 Task: Create a due date automation trigger when advanced on, on the tuesday after a card is due add dates starting this month at 11:00 AM.
Action: Mouse moved to (1276, 102)
Screenshot: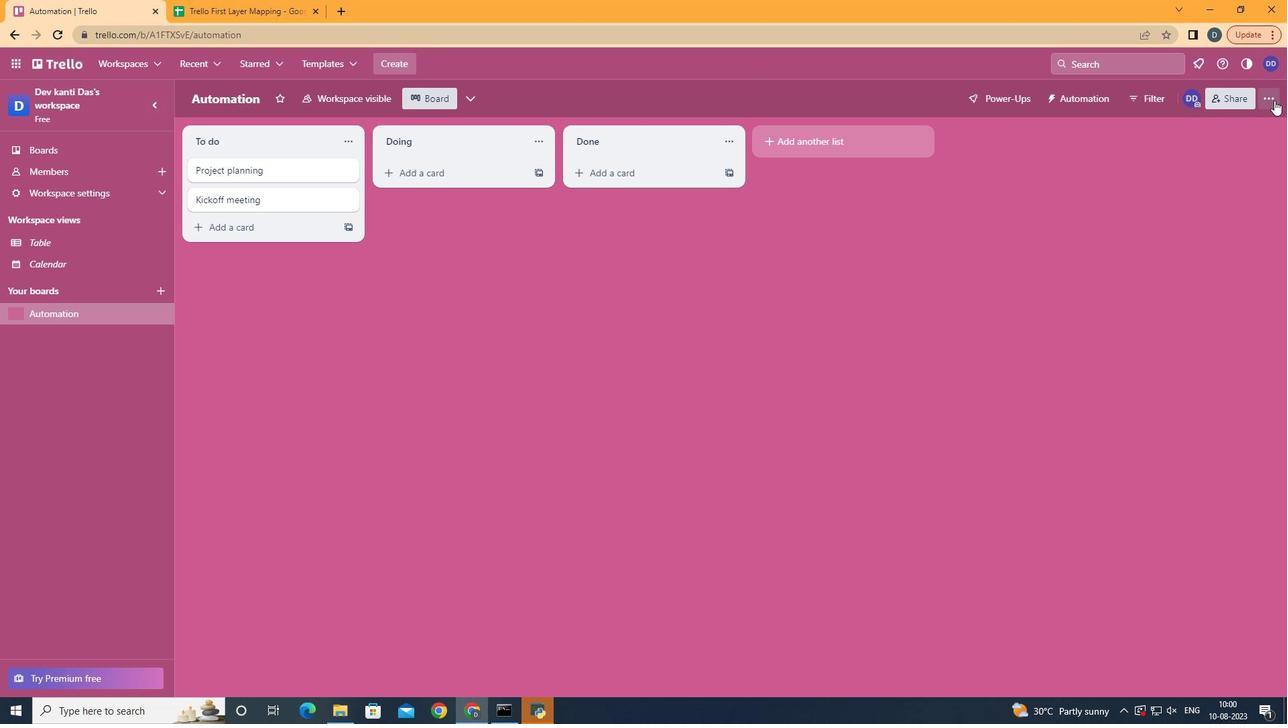 
Action: Mouse pressed left at (1276, 102)
Screenshot: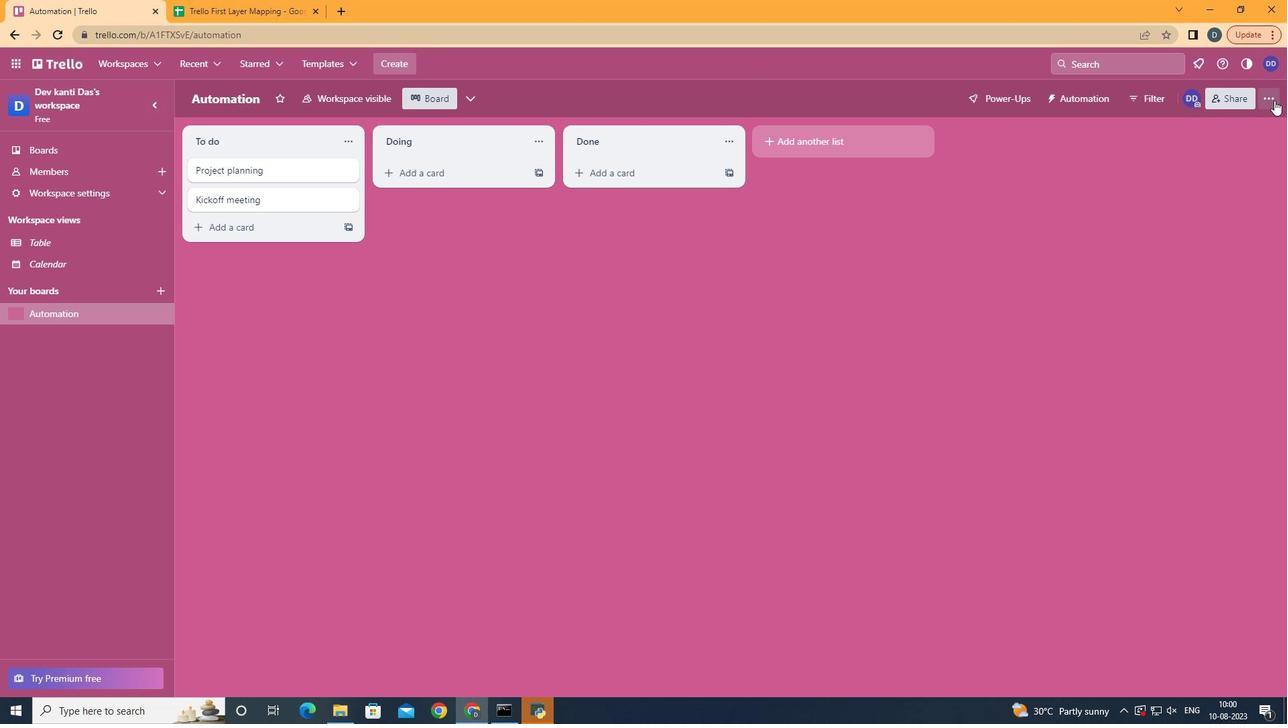 
Action: Mouse moved to (1209, 286)
Screenshot: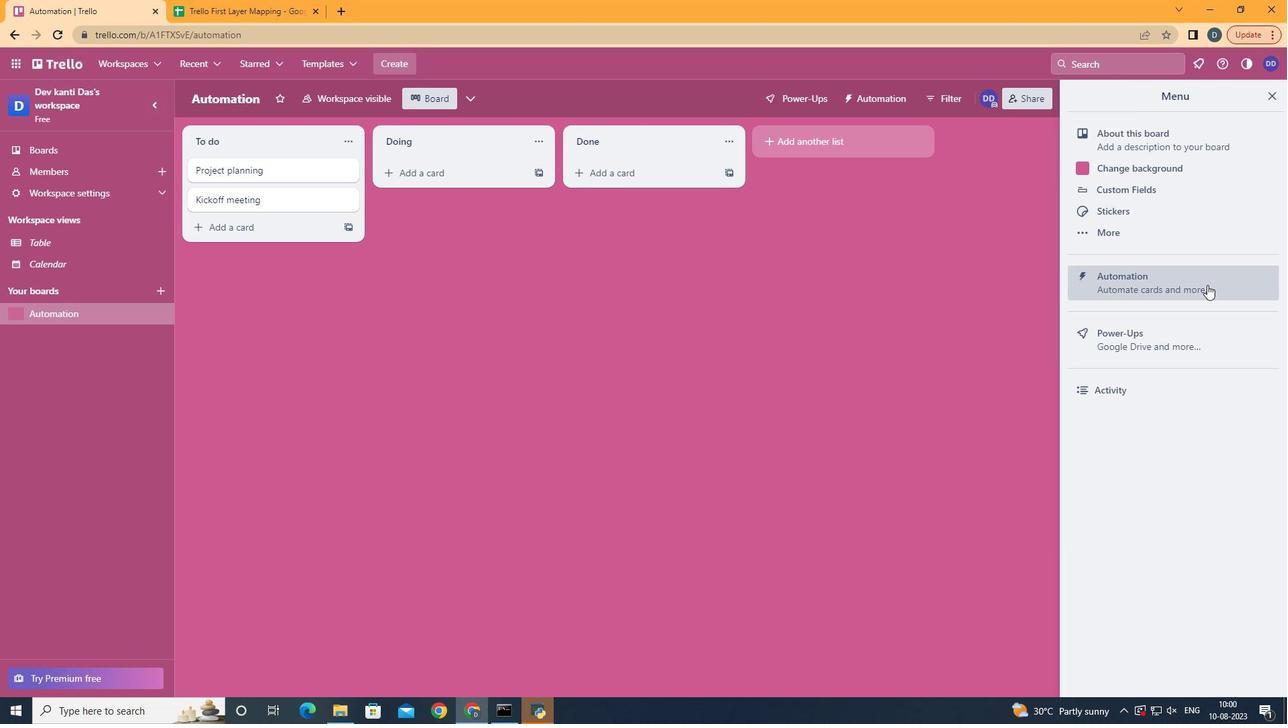 
Action: Mouse pressed left at (1209, 286)
Screenshot: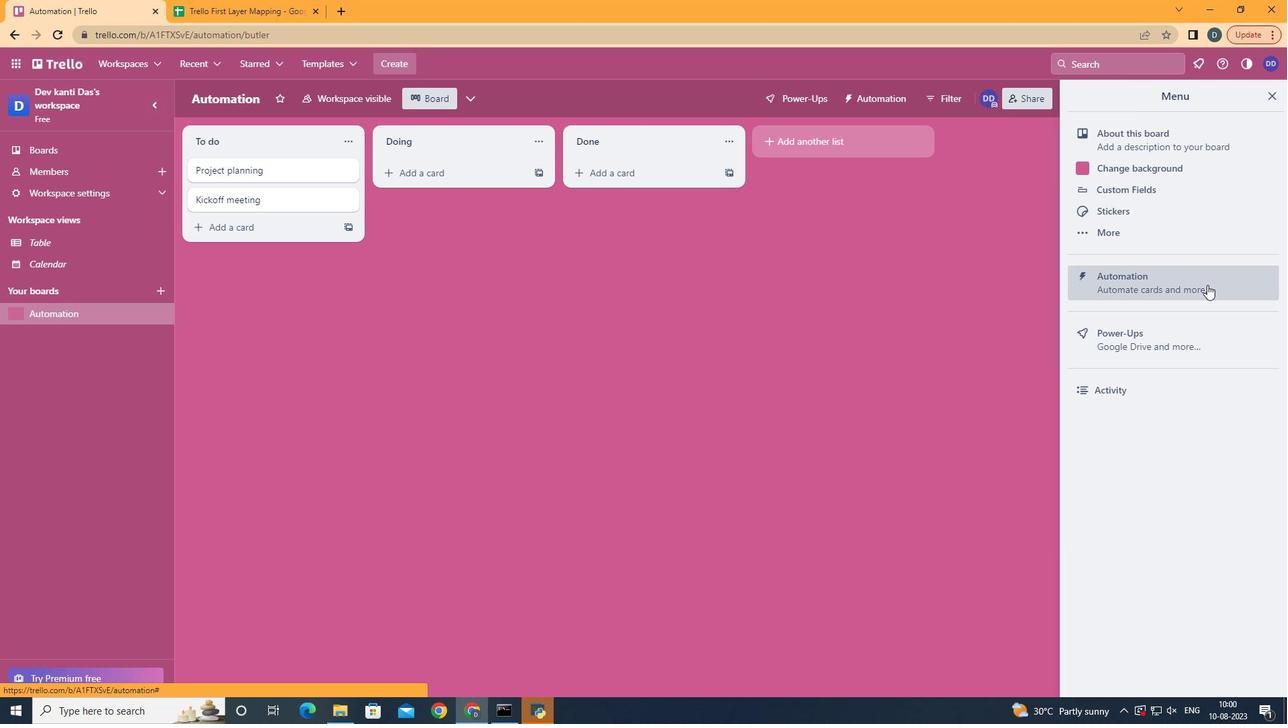 
Action: Mouse moved to (224, 277)
Screenshot: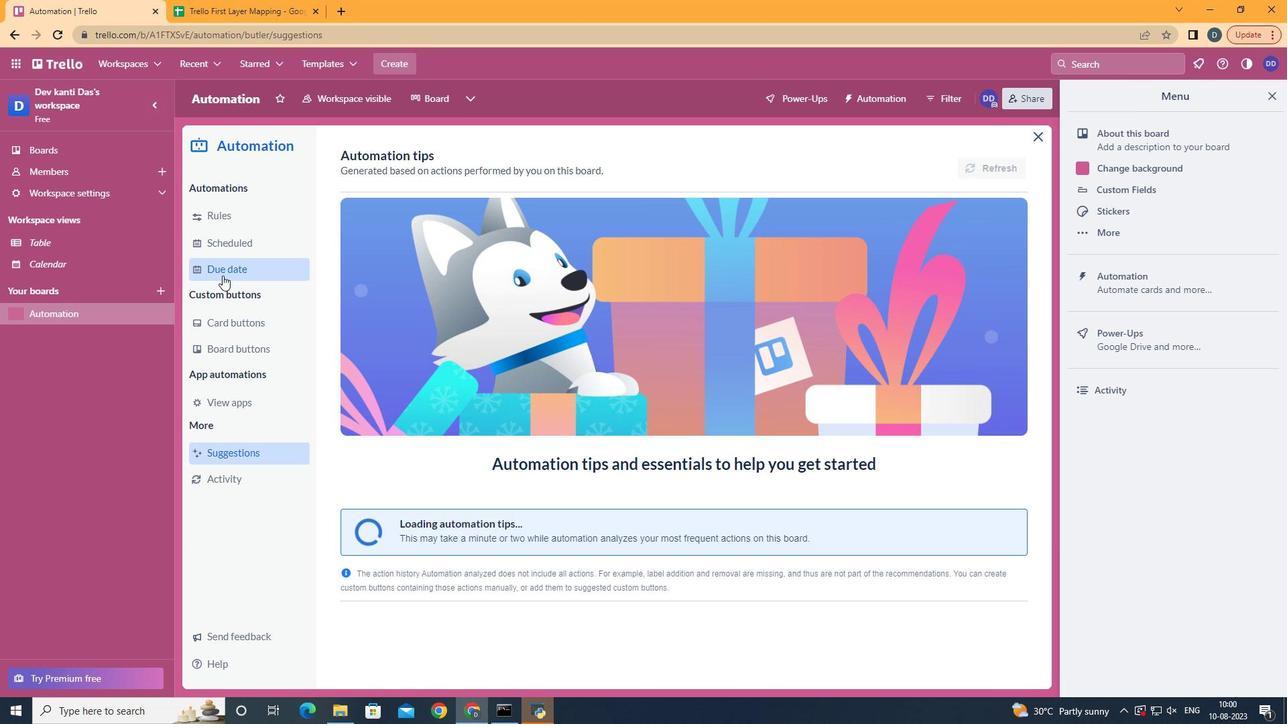
Action: Mouse pressed left at (224, 277)
Screenshot: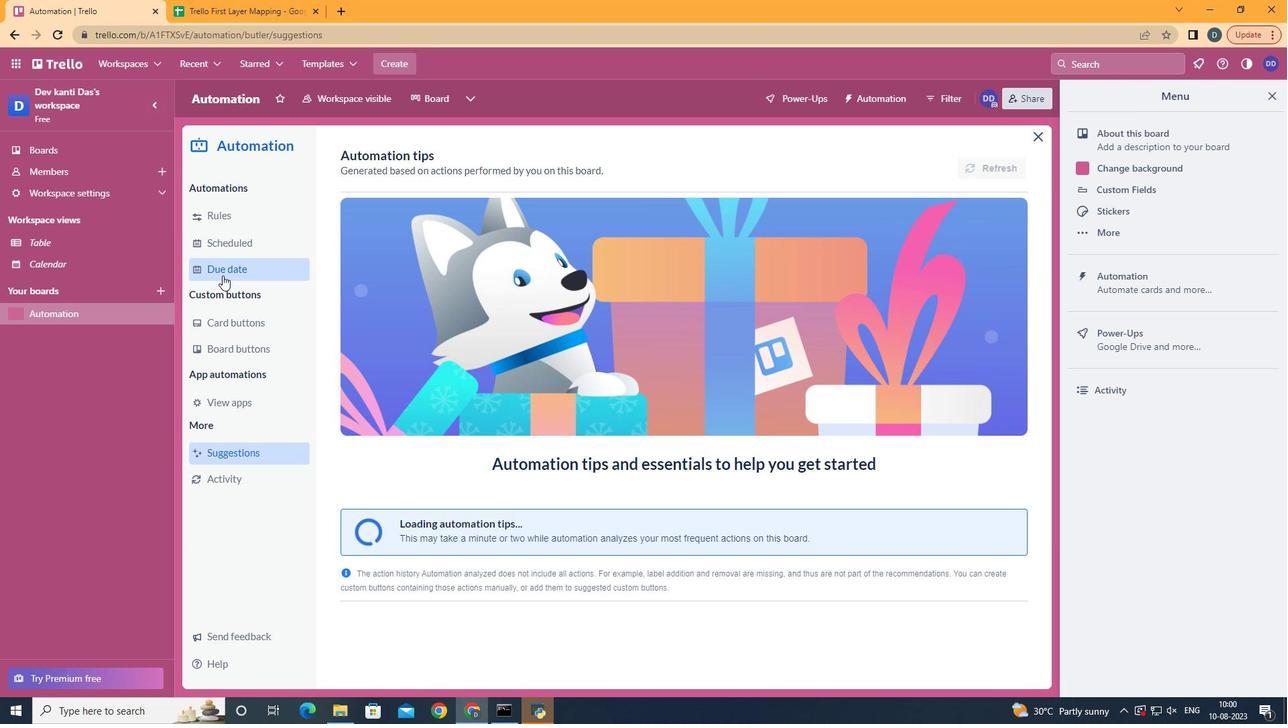 
Action: Mouse moved to (970, 164)
Screenshot: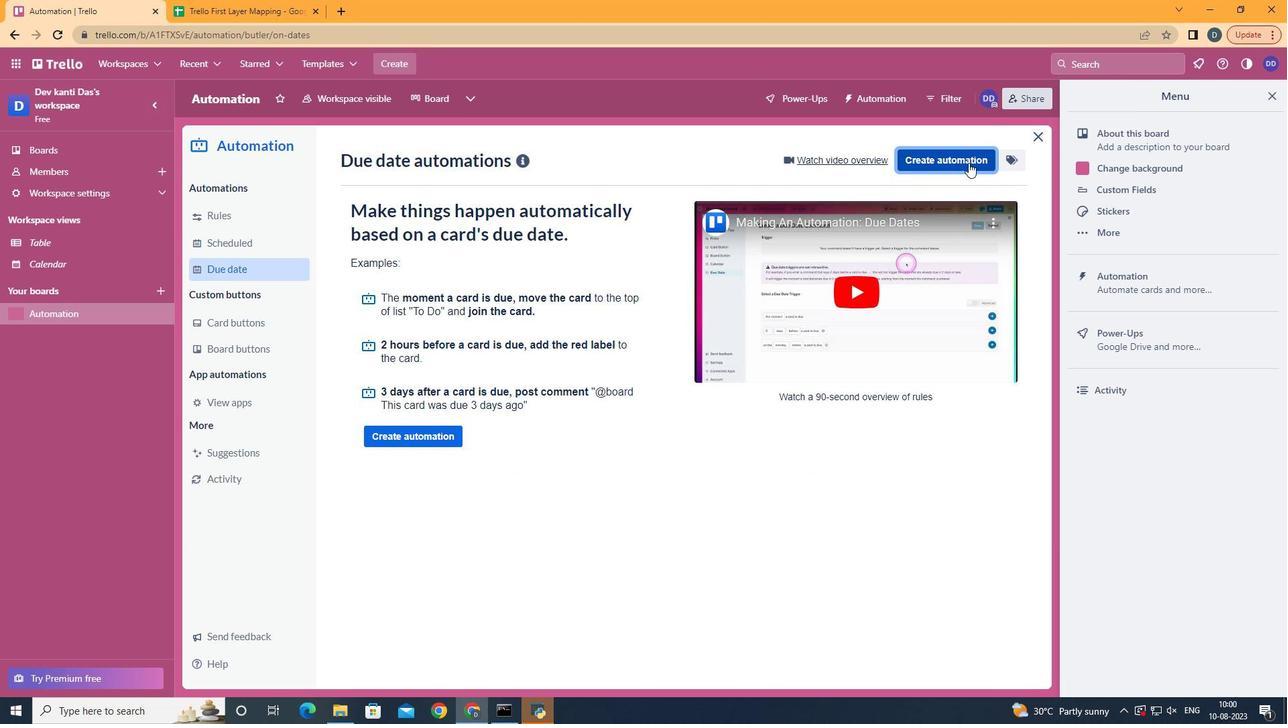 
Action: Mouse pressed left at (970, 164)
Screenshot: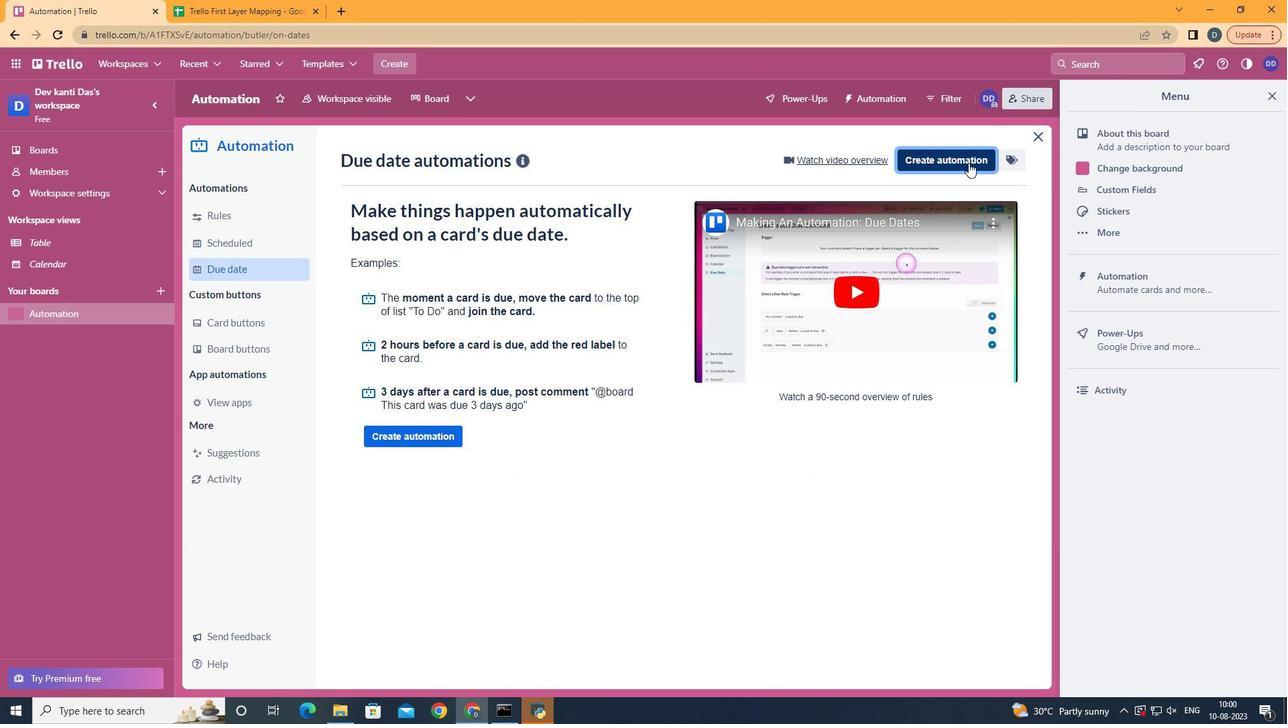 
Action: Mouse moved to (730, 295)
Screenshot: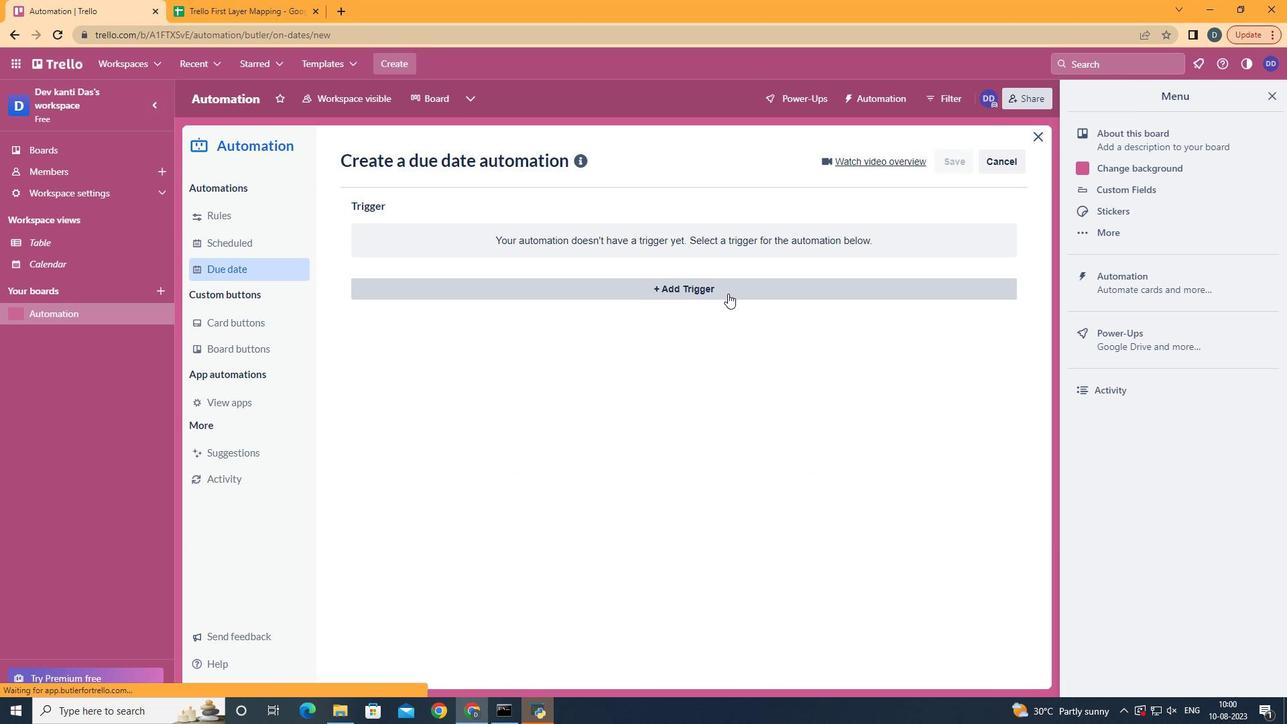
Action: Mouse pressed left at (730, 295)
Screenshot: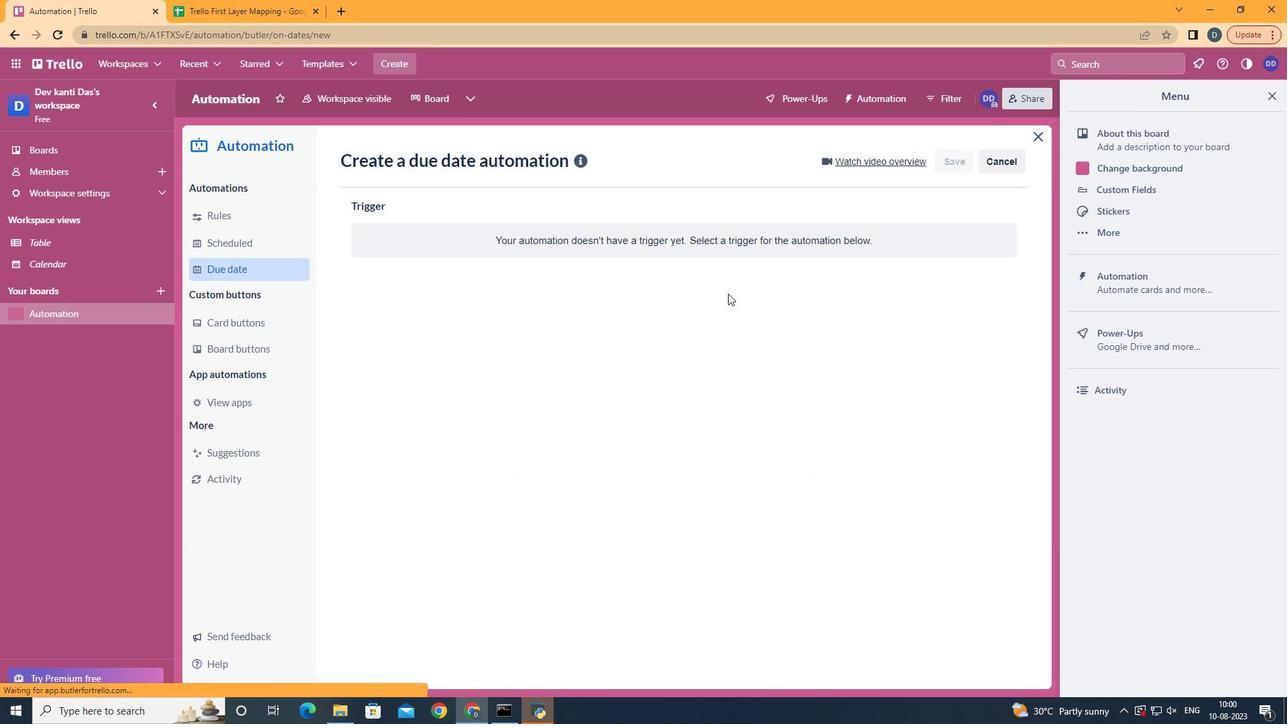 
Action: Mouse moved to (424, 377)
Screenshot: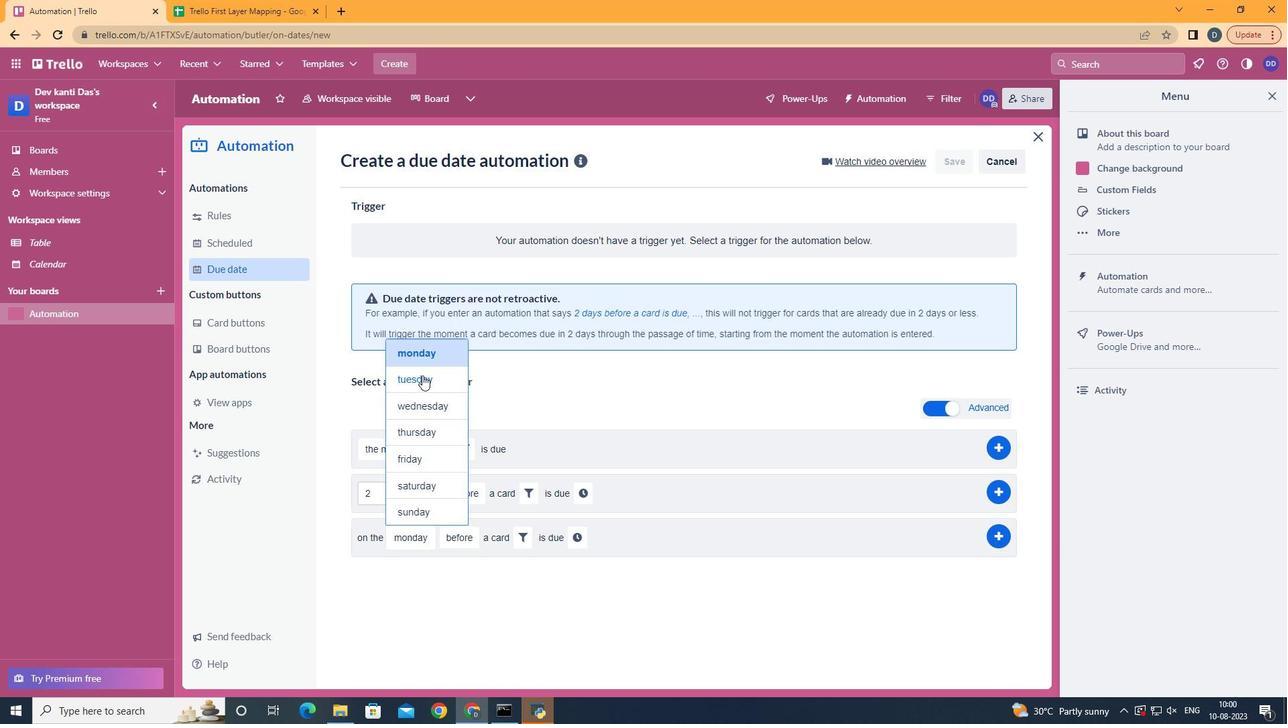 
Action: Mouse pressed left at (424, 377)
Screenshot: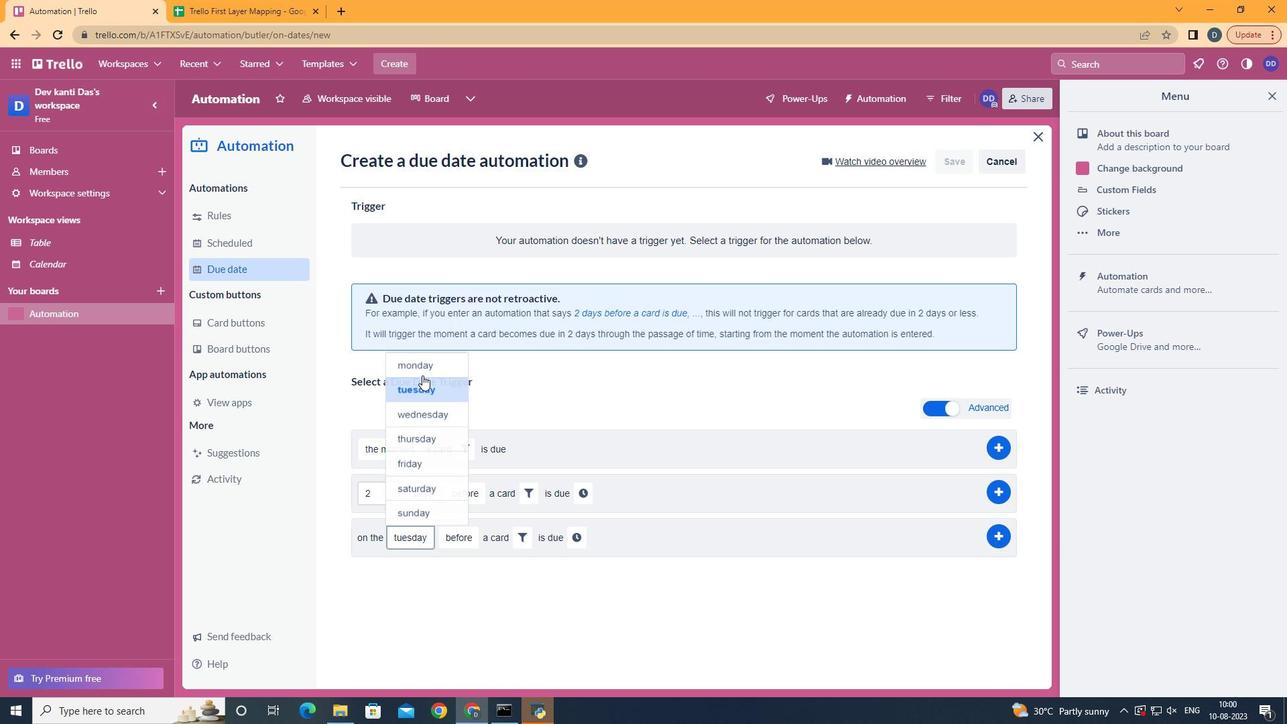 
Action: Mouse moved to (471, 588)
Screenshot: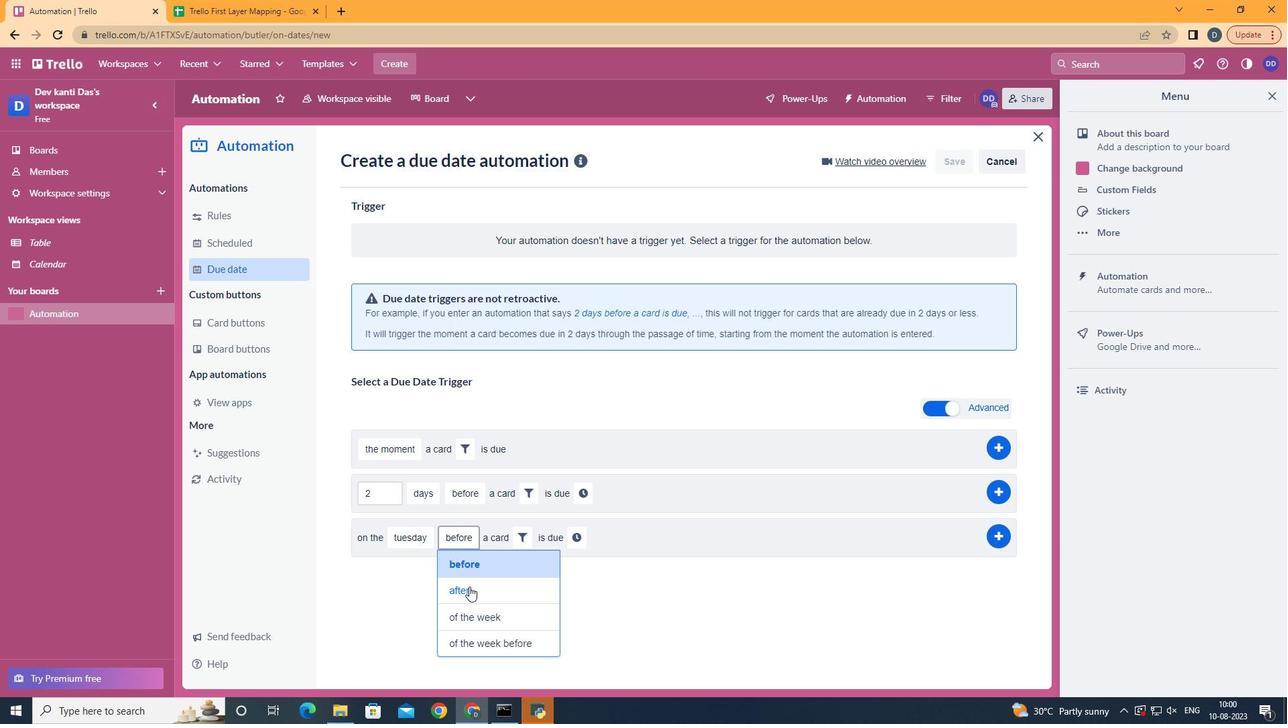 
Action: Mouse pressed left at (471, 588)
Screenshot: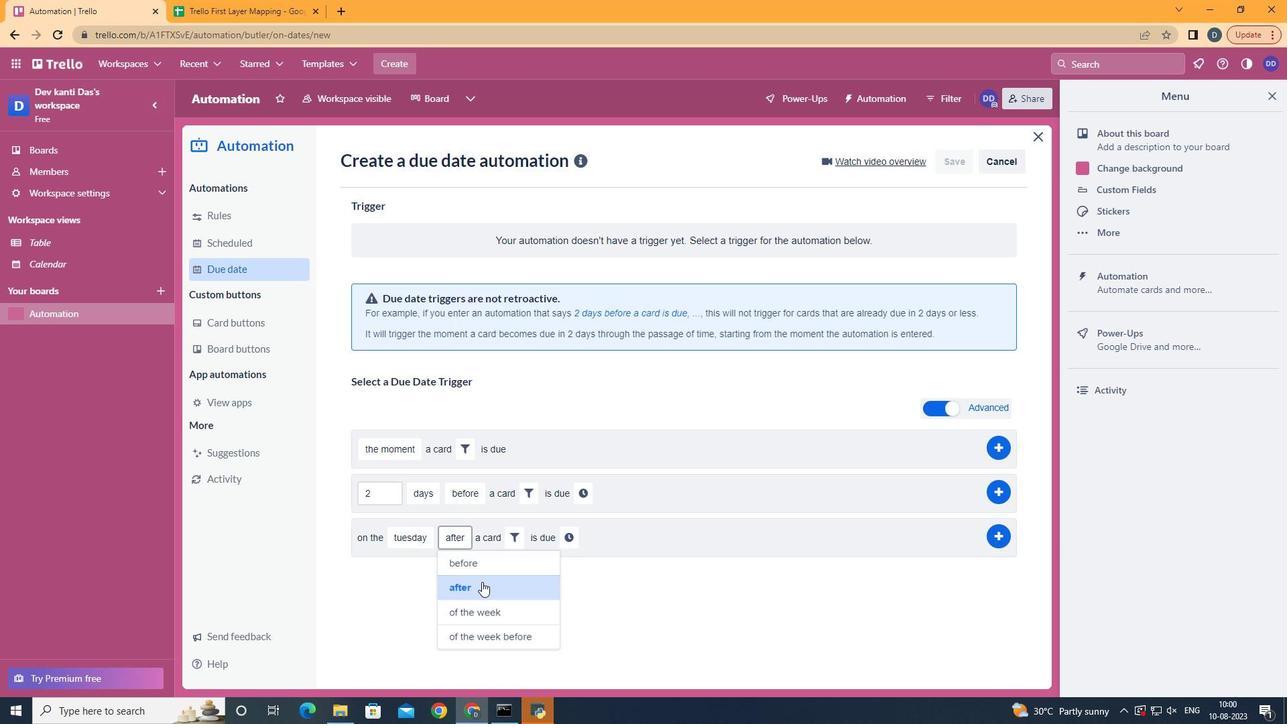 
Action: Mouse moved to (519, 545)
Screenshot: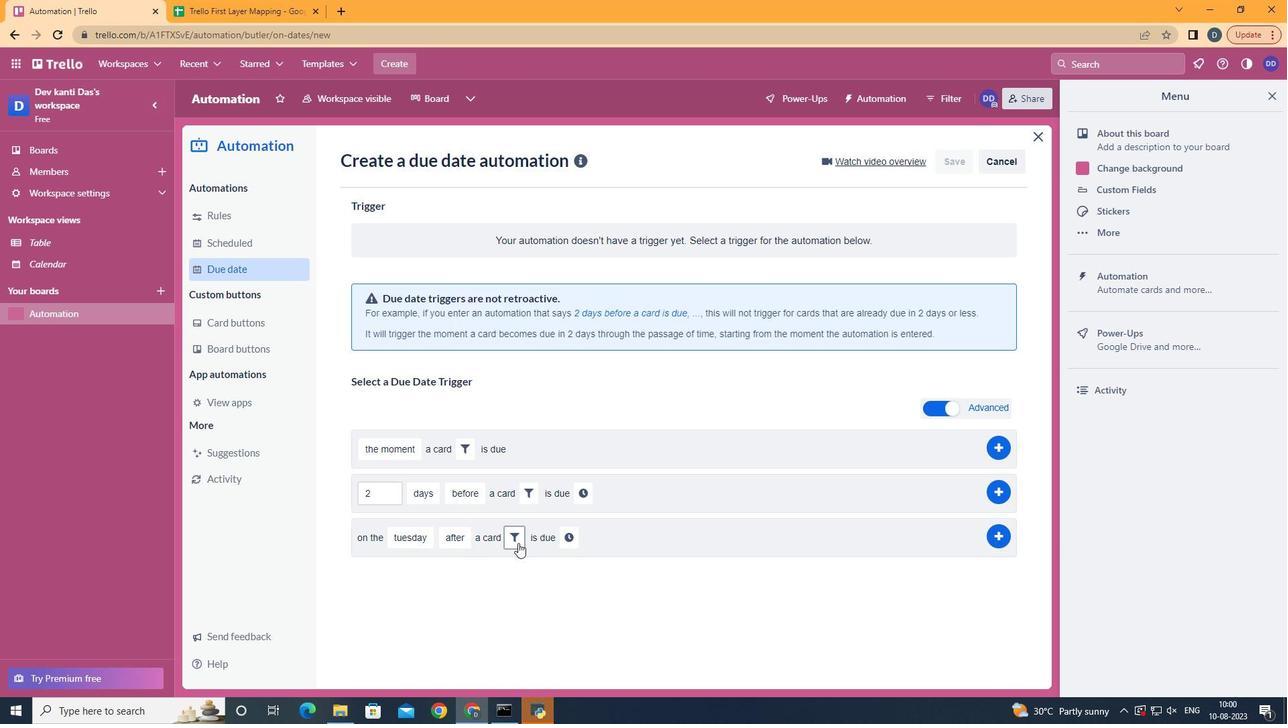
Action: Mouse pressed left at (519, 545)
Screenshot: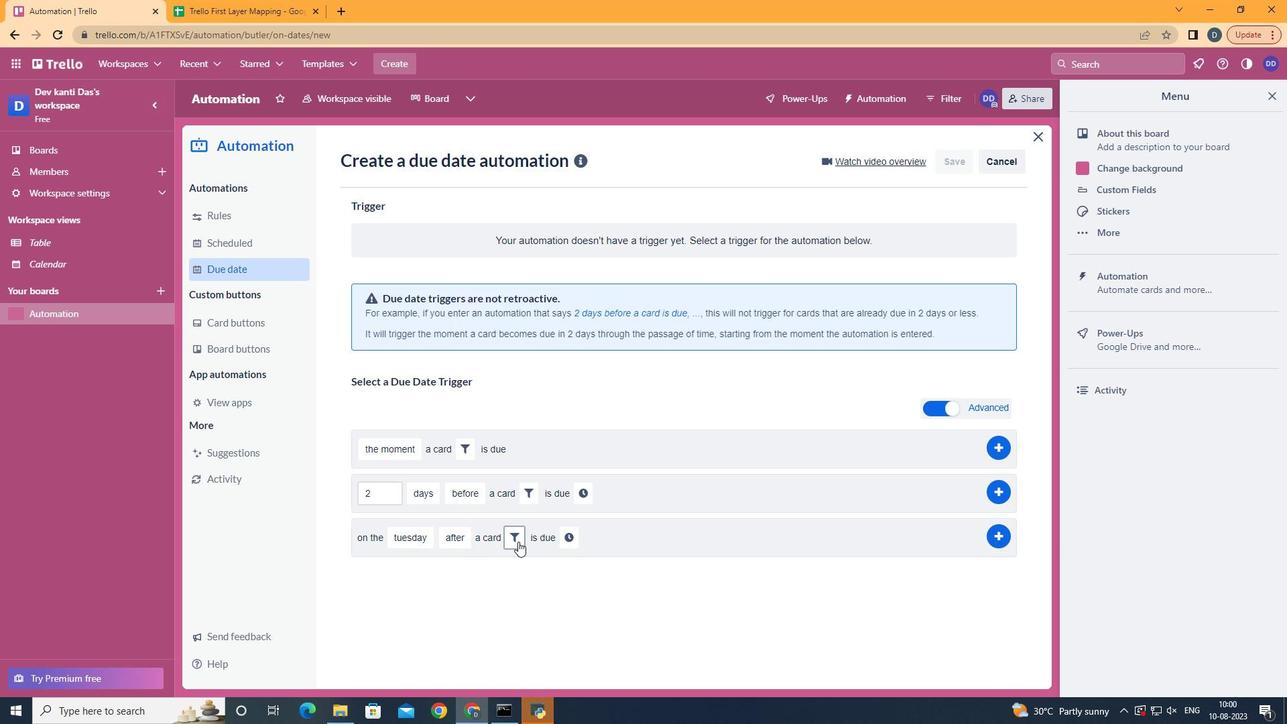 
Action: Mouse moved to (607, 582)
Screenshot: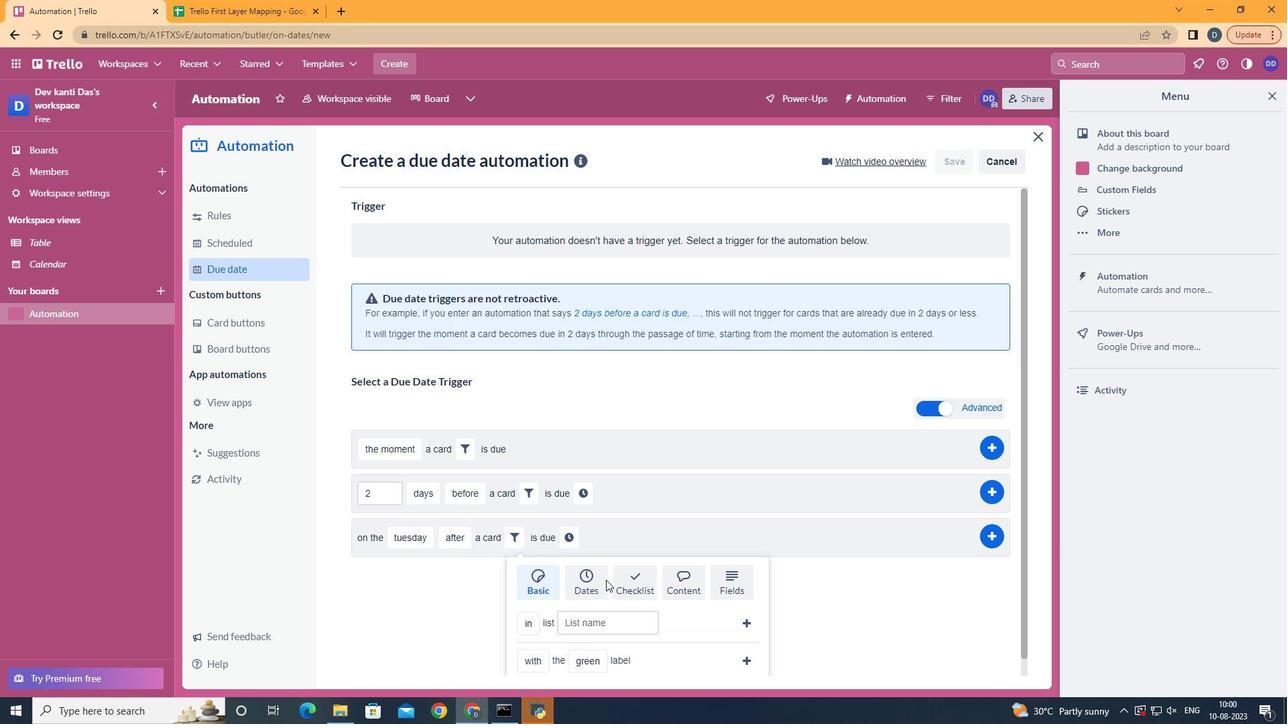 
Action: Mouse pressed left at (607, 582)
Screenshot: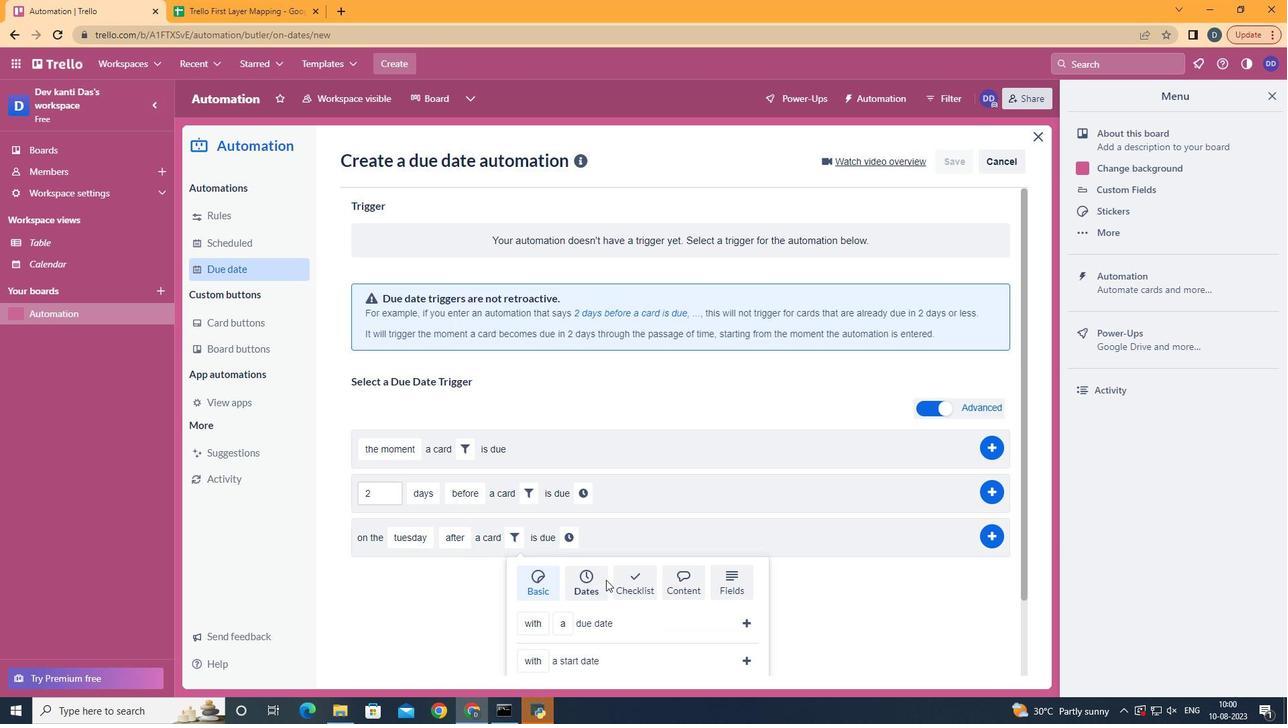
Action: Mouse moved to (608, 582)
Screenshot: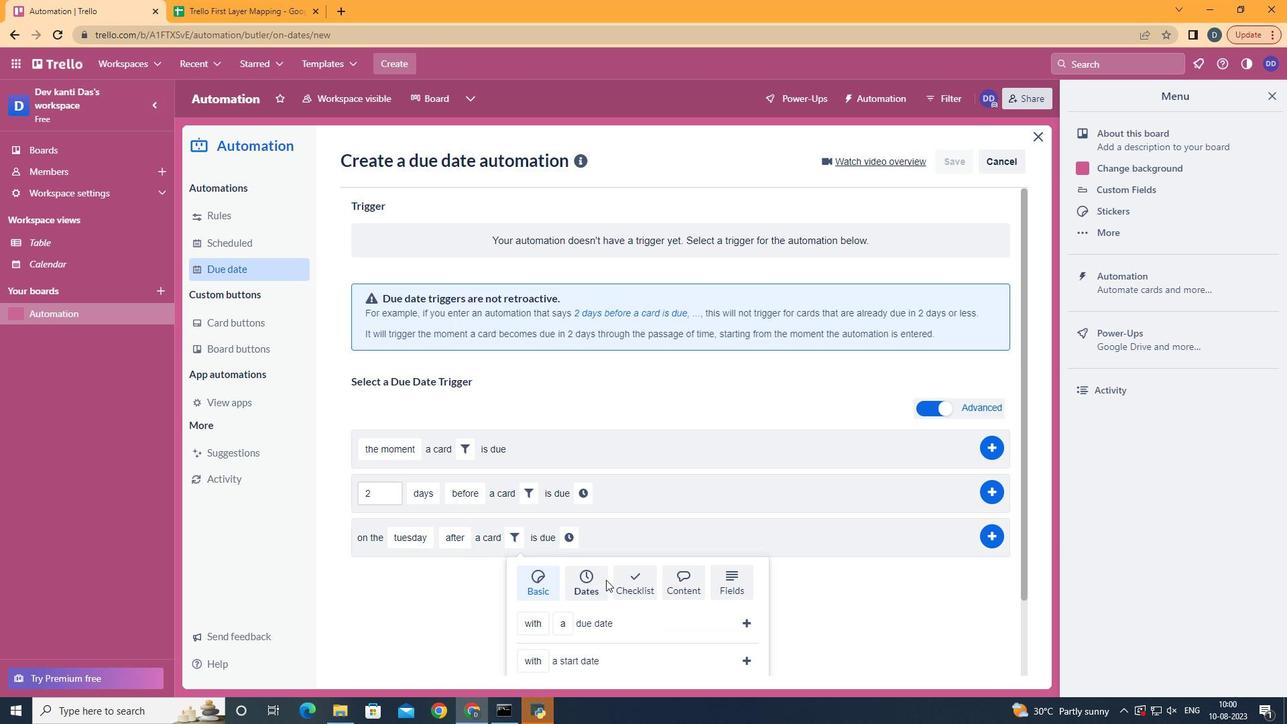 
Action: Mouse scrolled (608, 581) with delta (0, 0)
Screenshot: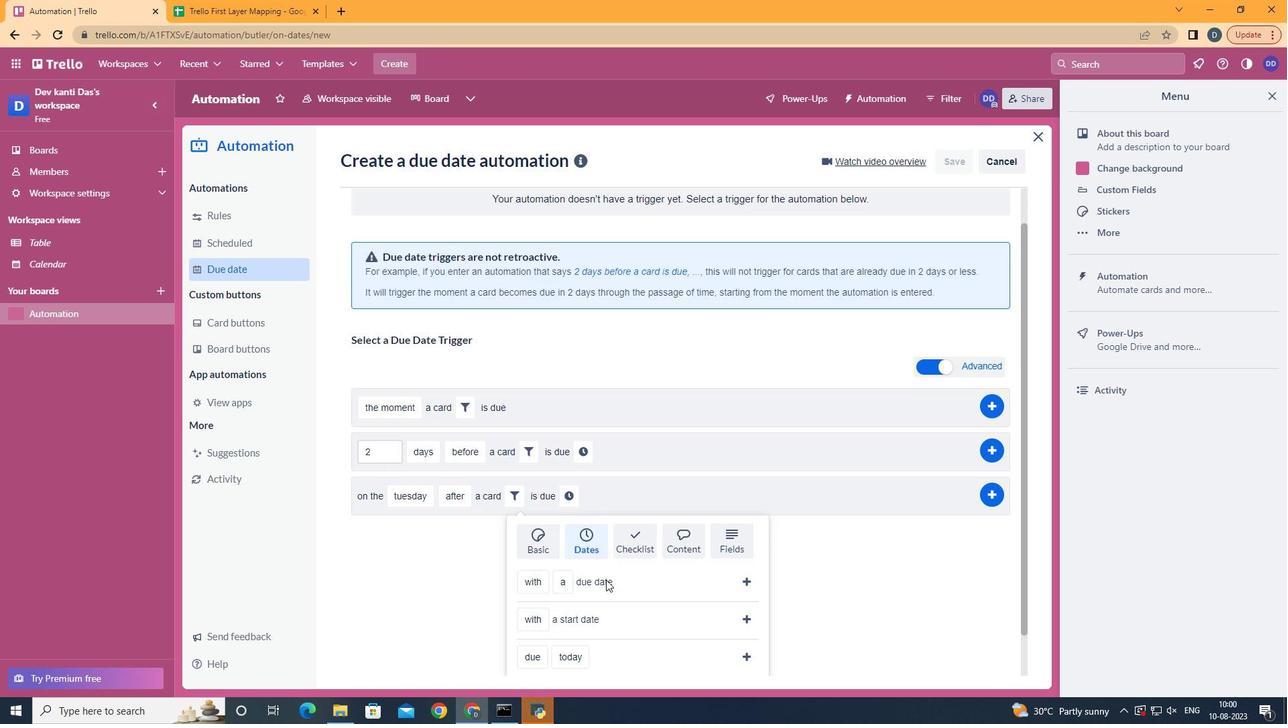 
Action: Mouse scrolled (608, 581) with delta (0, 0)
Screenshot: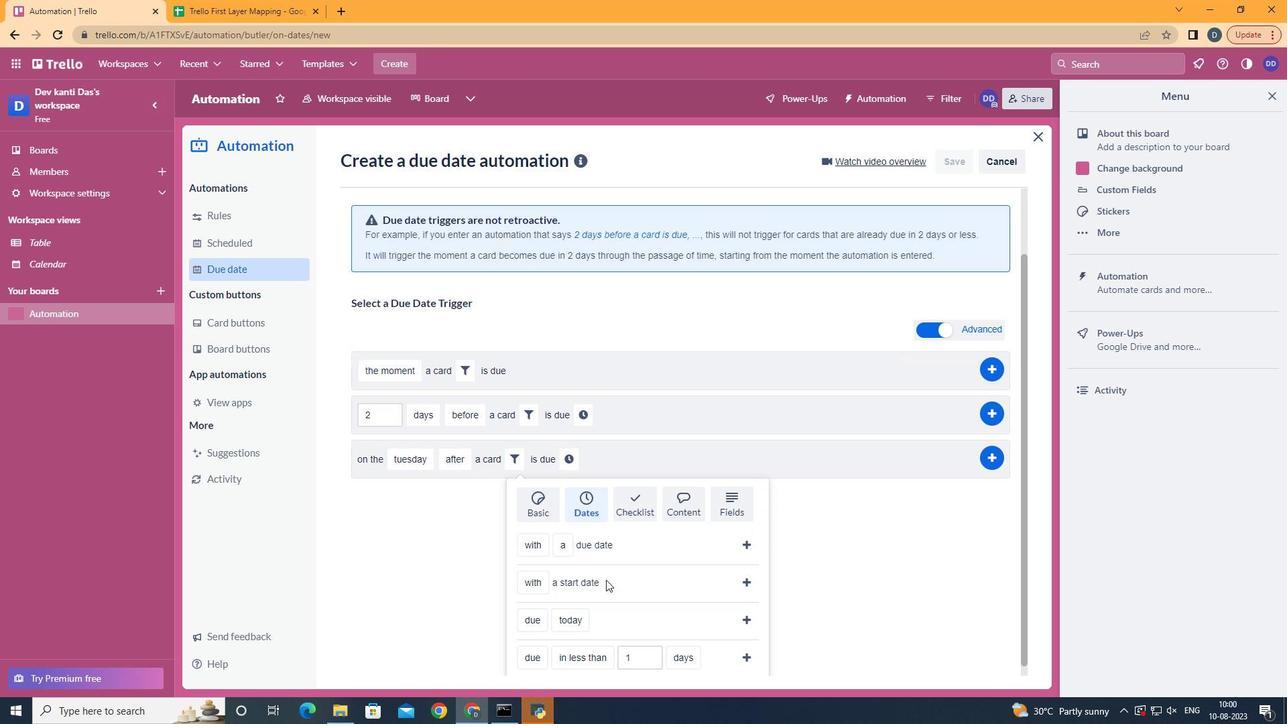 
Action: Mouse scrolled (608, 581) with delta (0, 0)
Screenshot: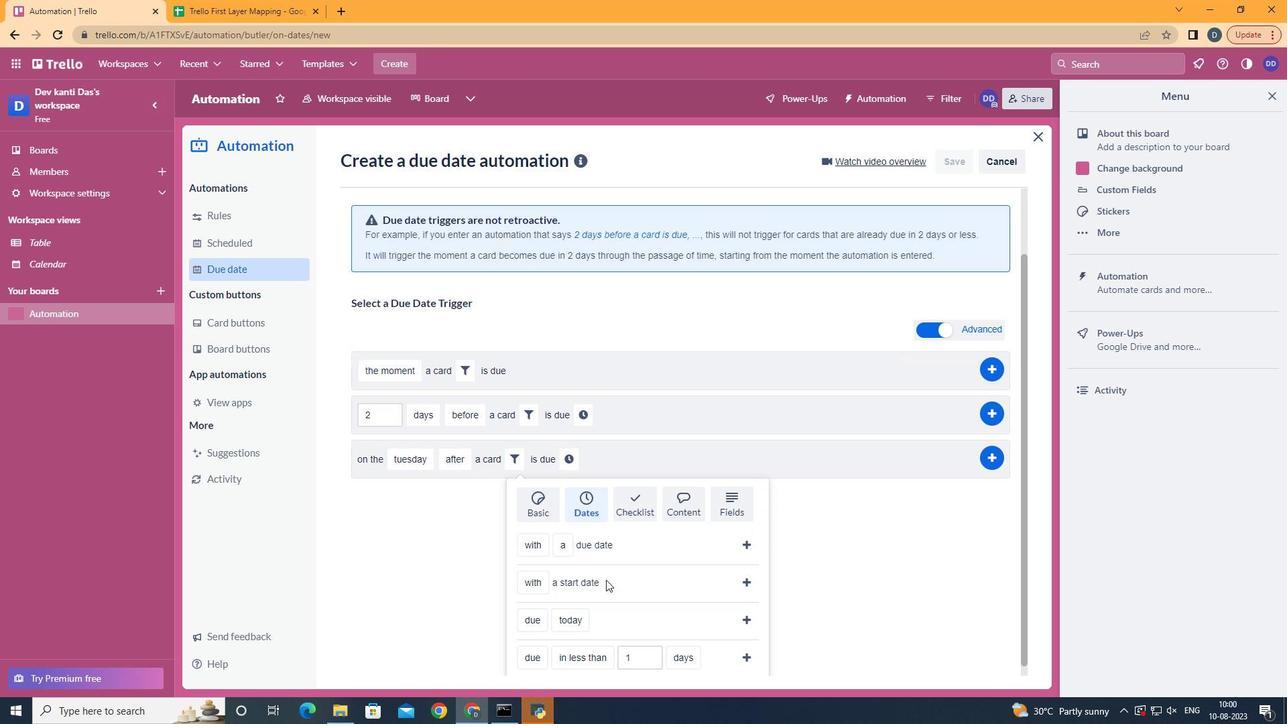 
Action: Mouse scrolled (608, 581) with delta (0, 0)
Screenshot: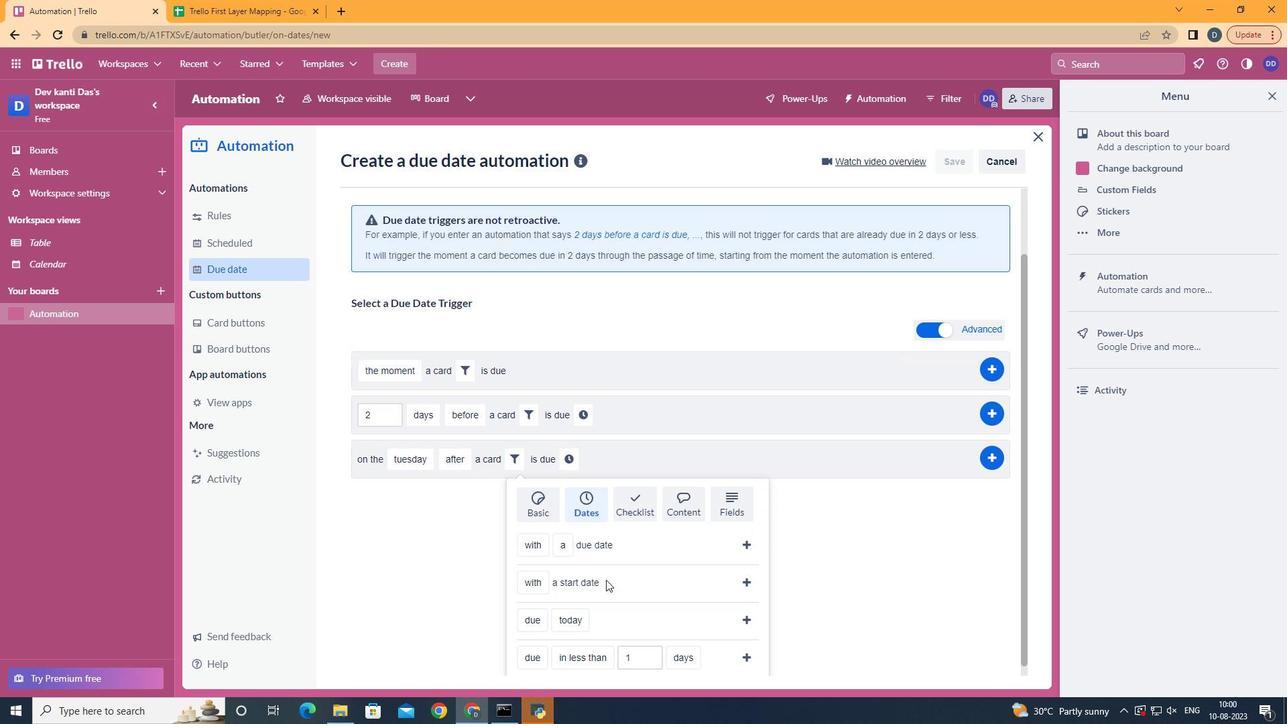
Action: Mouse scrolled (608, 581) with delta (0, 0)
Screenshot: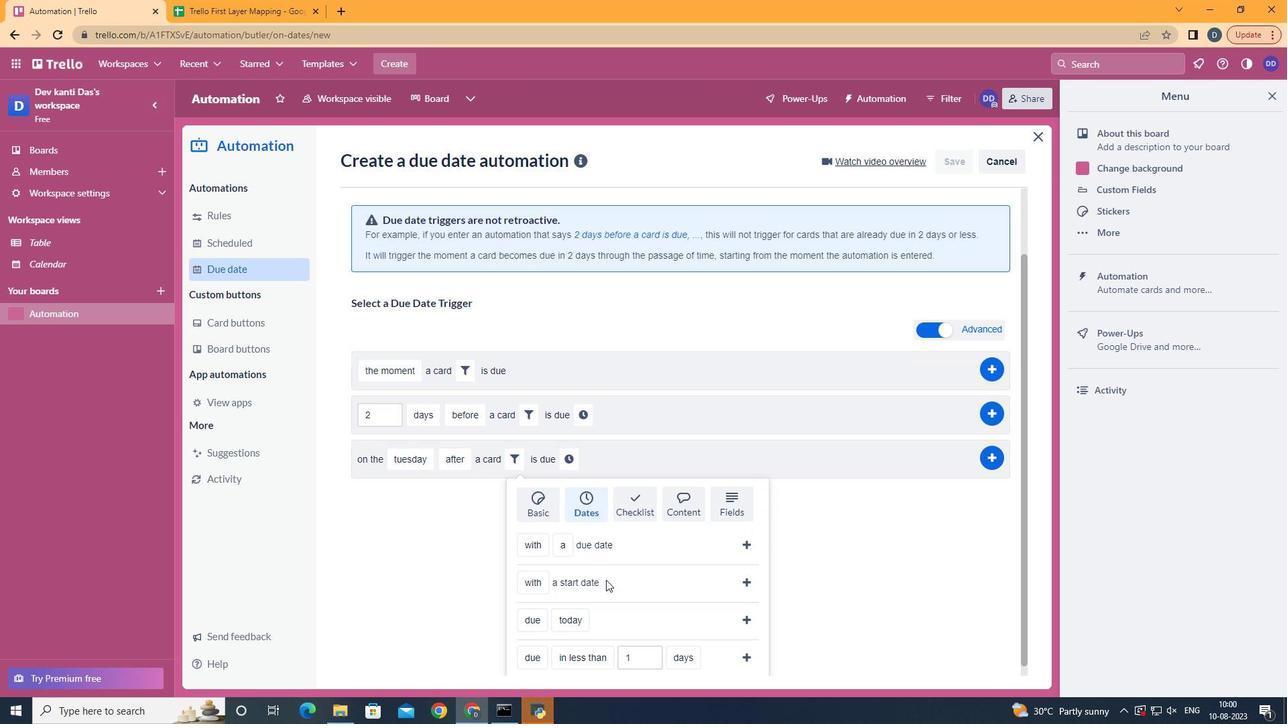 
Action: Mouse moved to (551, 561)
Screenshot: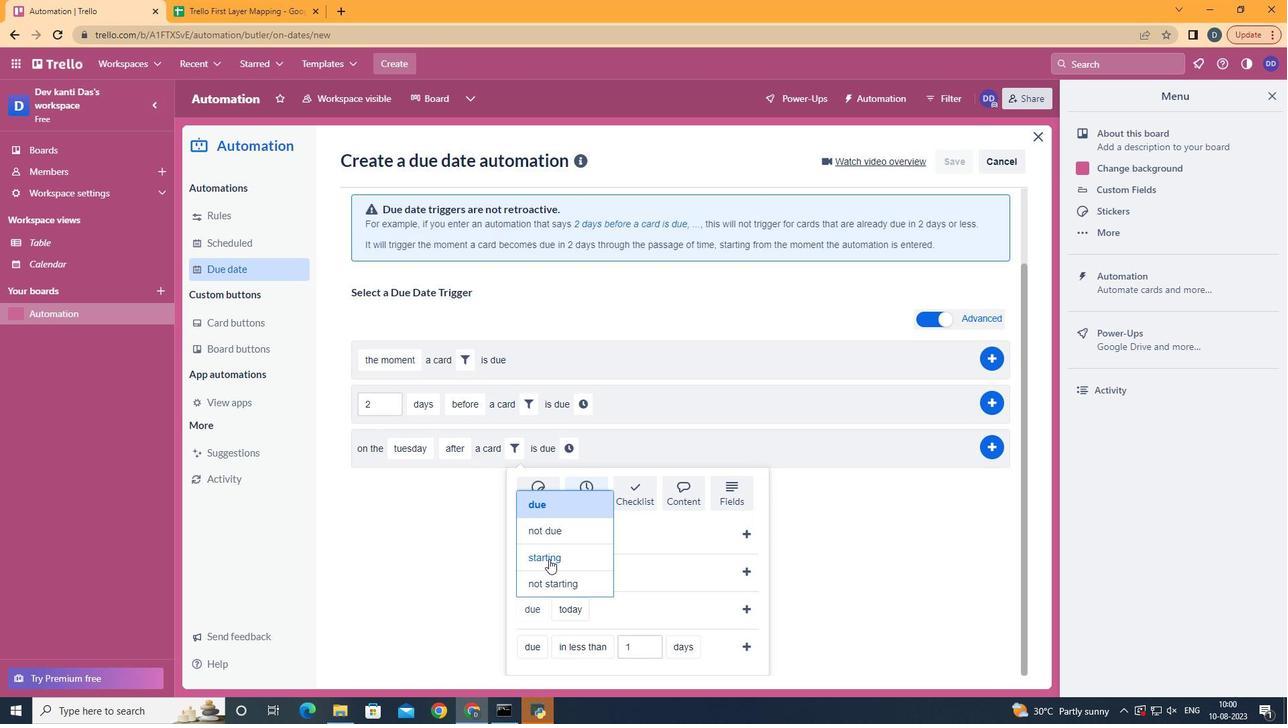 
Action: Mouse pressed left at (551, 561)
Screenshot: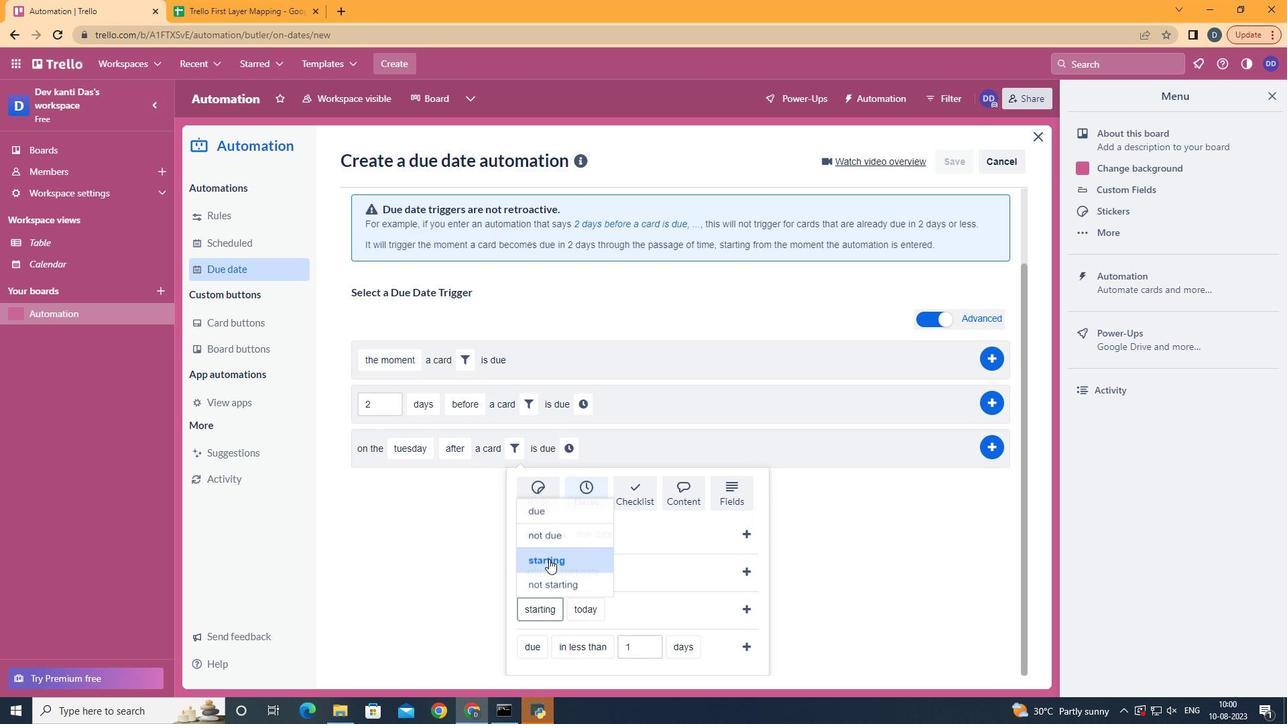 
Action: Mouse moved to (617, 561)
Screenshot: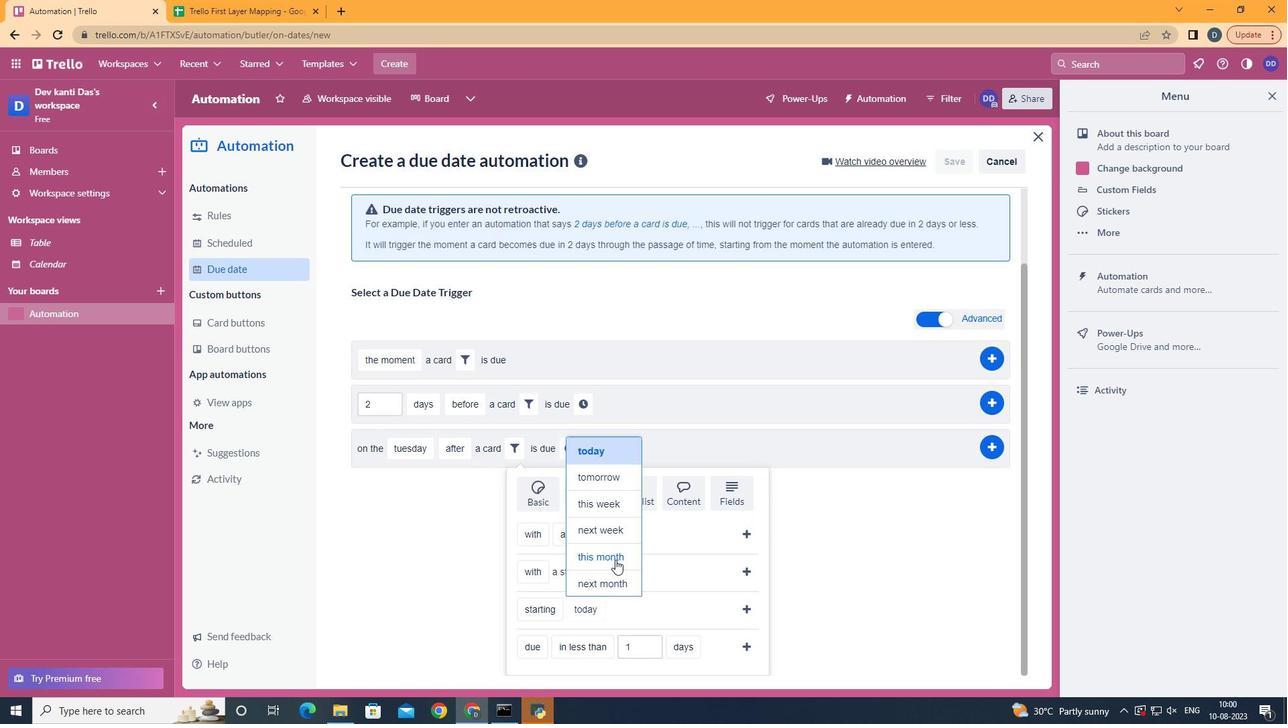 
Action: Mouse pressed left at (617, 561)
Screenshot: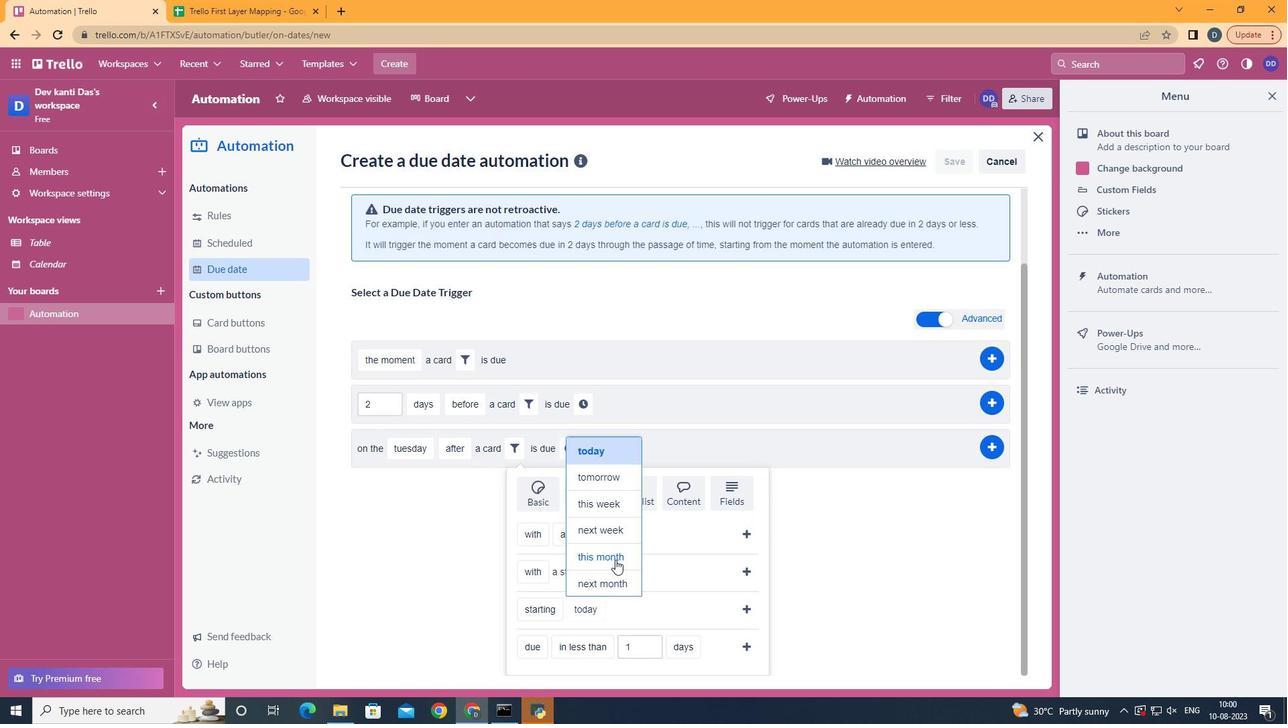 
Action: Mouse moved to (742, 605)
Screenshot: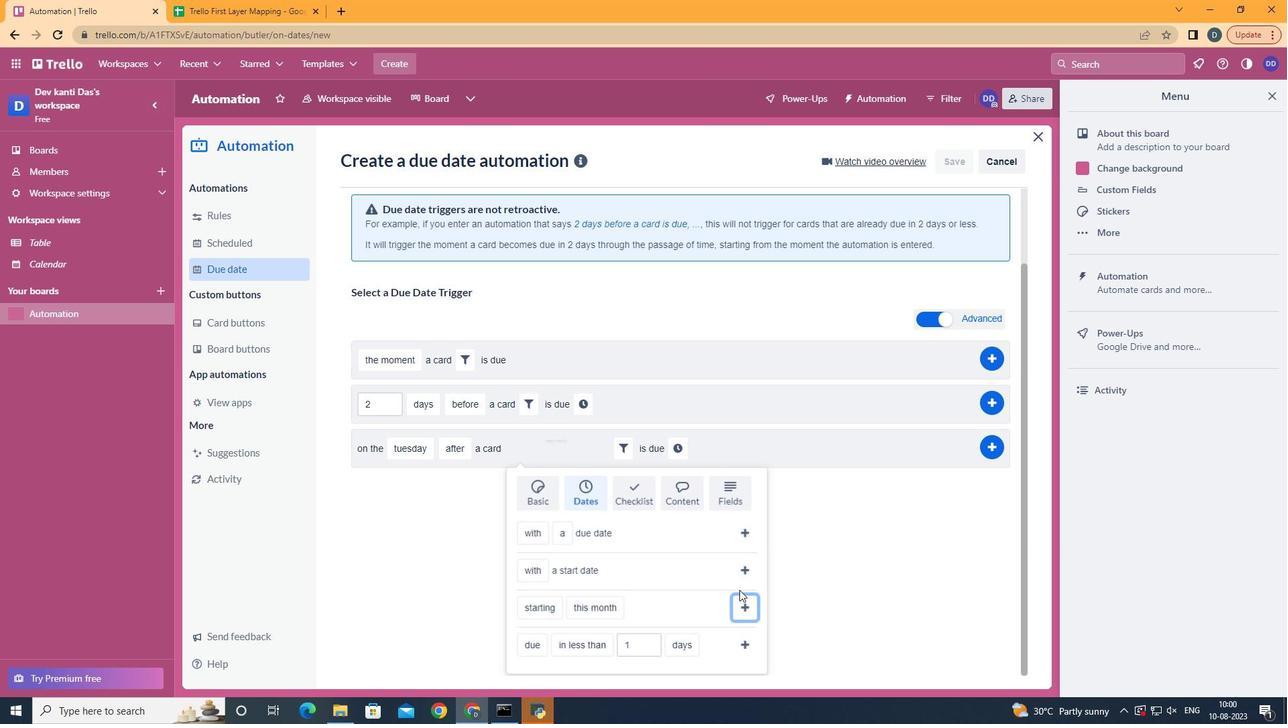 
Action: Mouse pressed left at (742, 605)
Screenshot: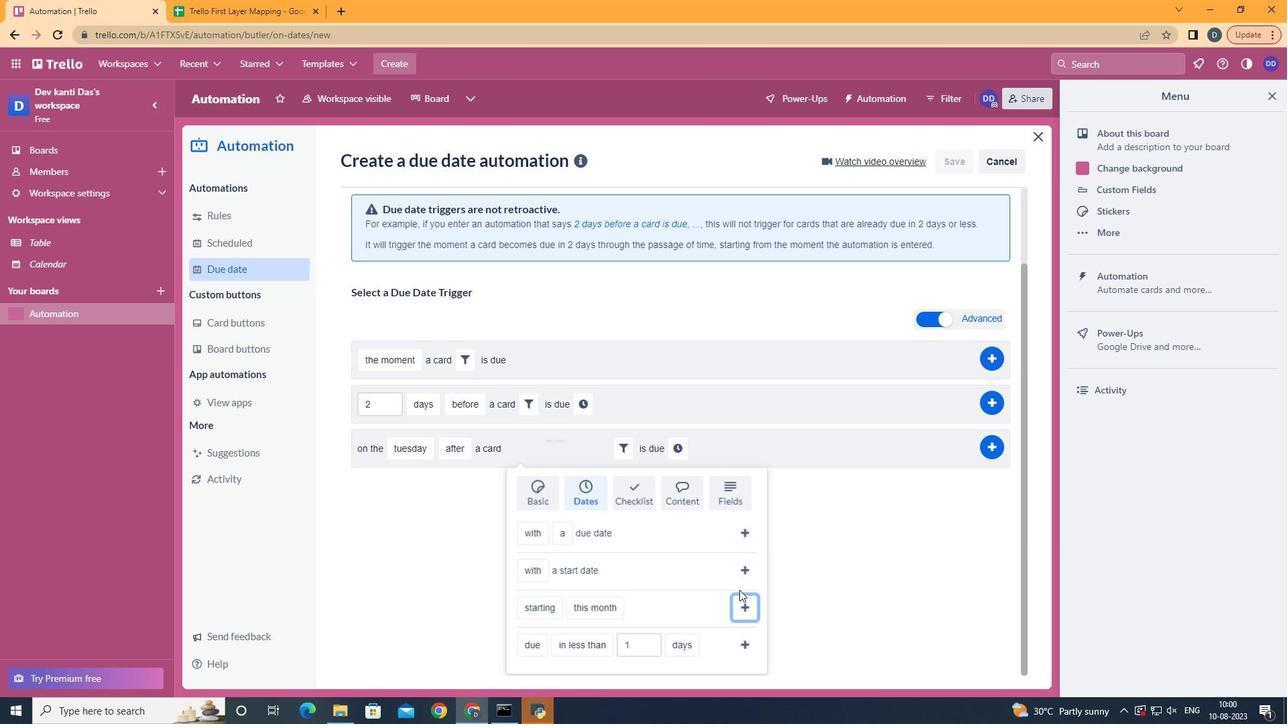 
Action: Mouse moved to (688, 535)
Screenshot: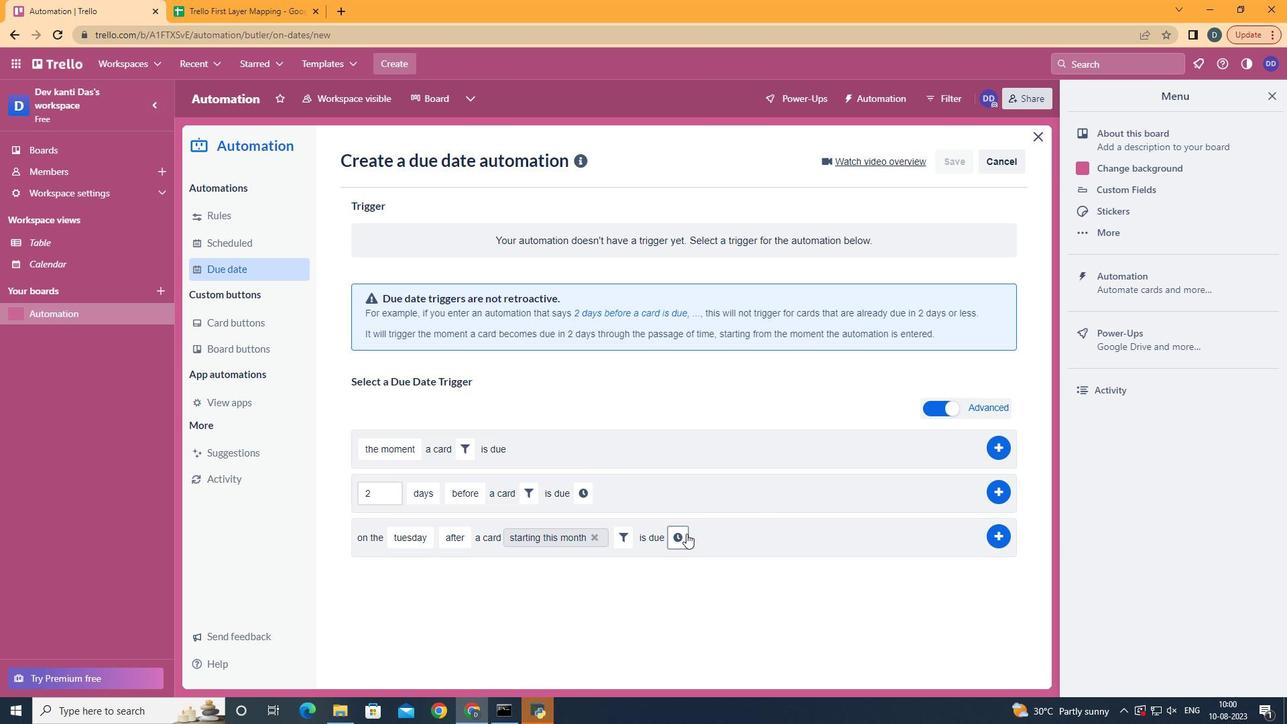 
Action: Mouse pressed left at (688, 535)
Screenshot: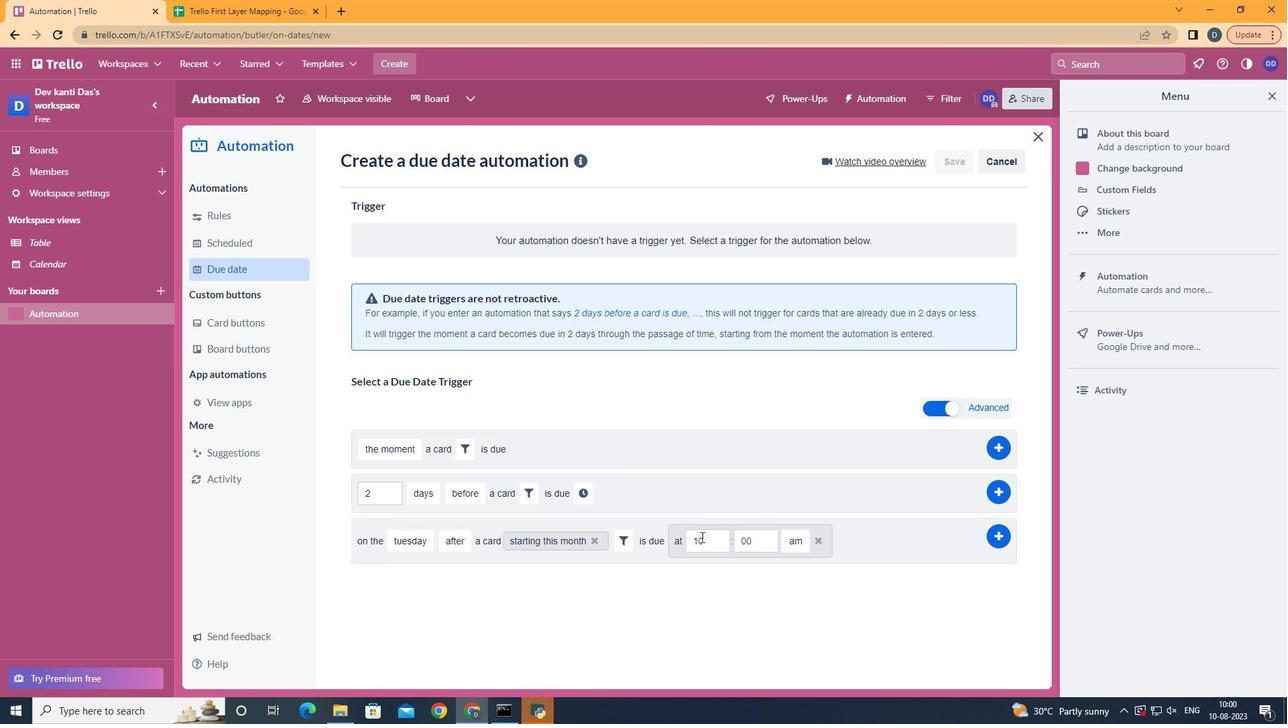 
Action: Mouse moved to (712, 541)
Screenshot: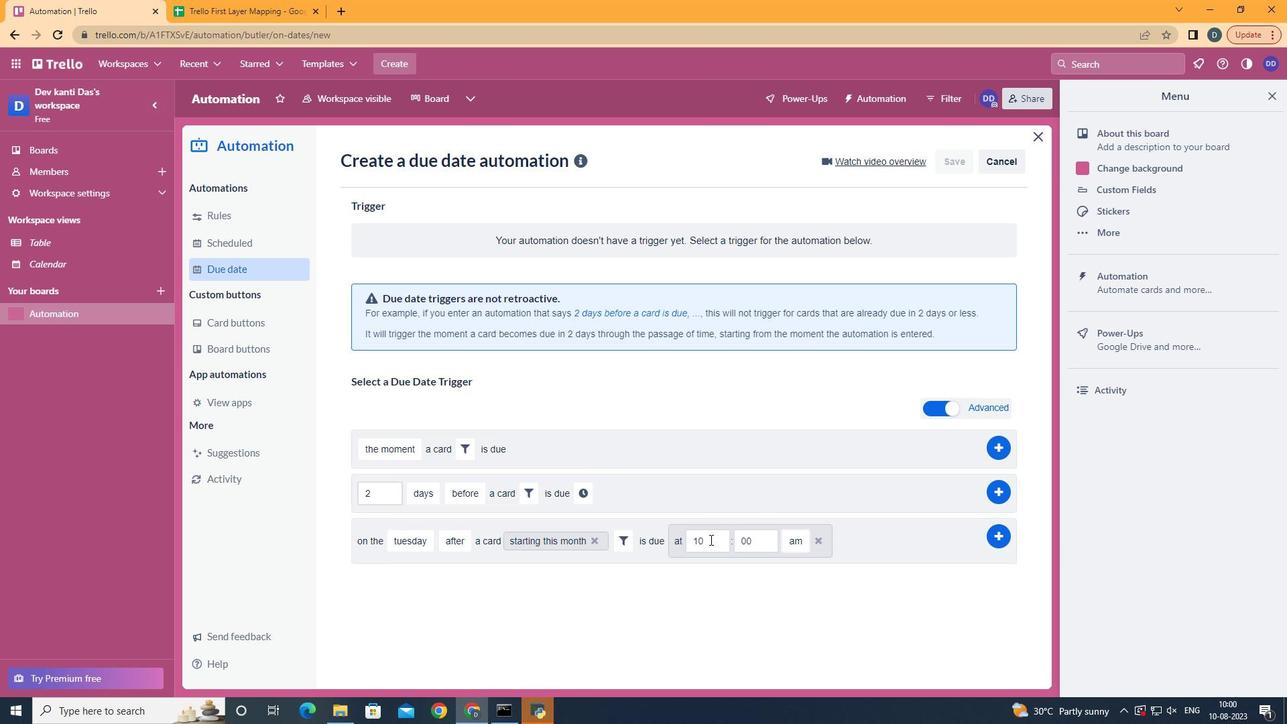 
Action: Mouse pressed left at (712, 541)
Screenshot: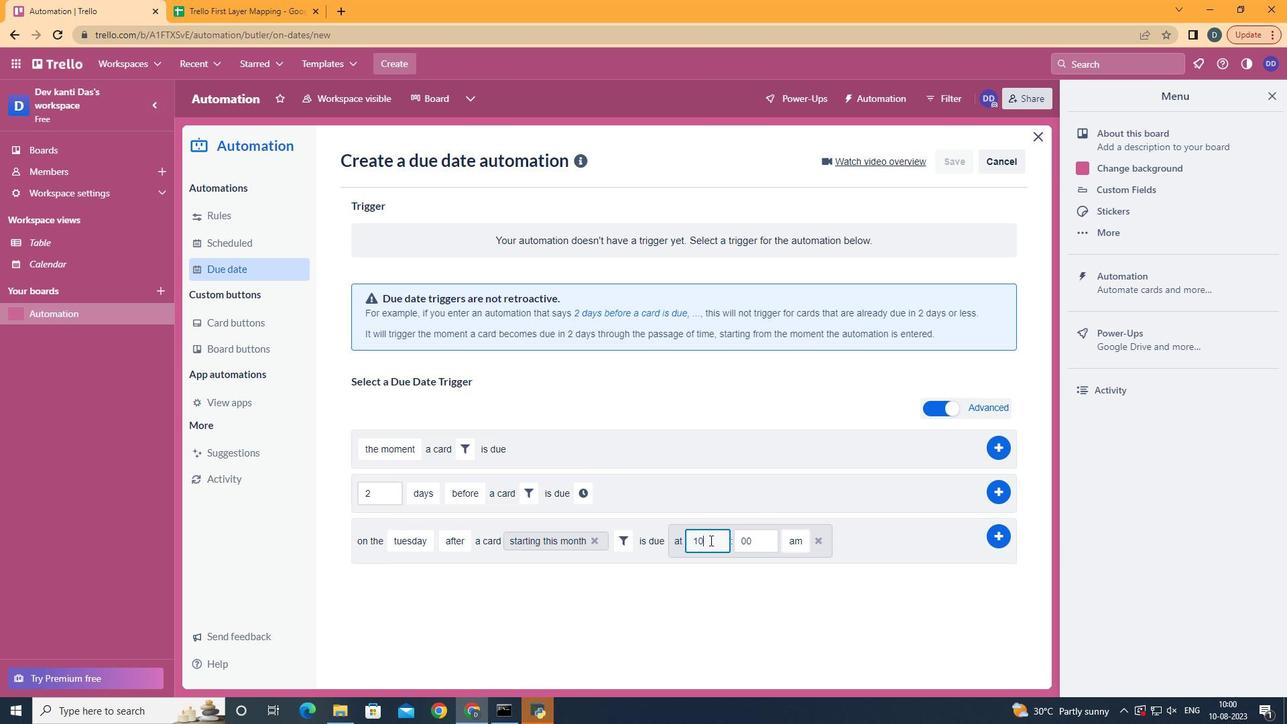 
Action: Mouse moved to (713, 542)
Screenshot: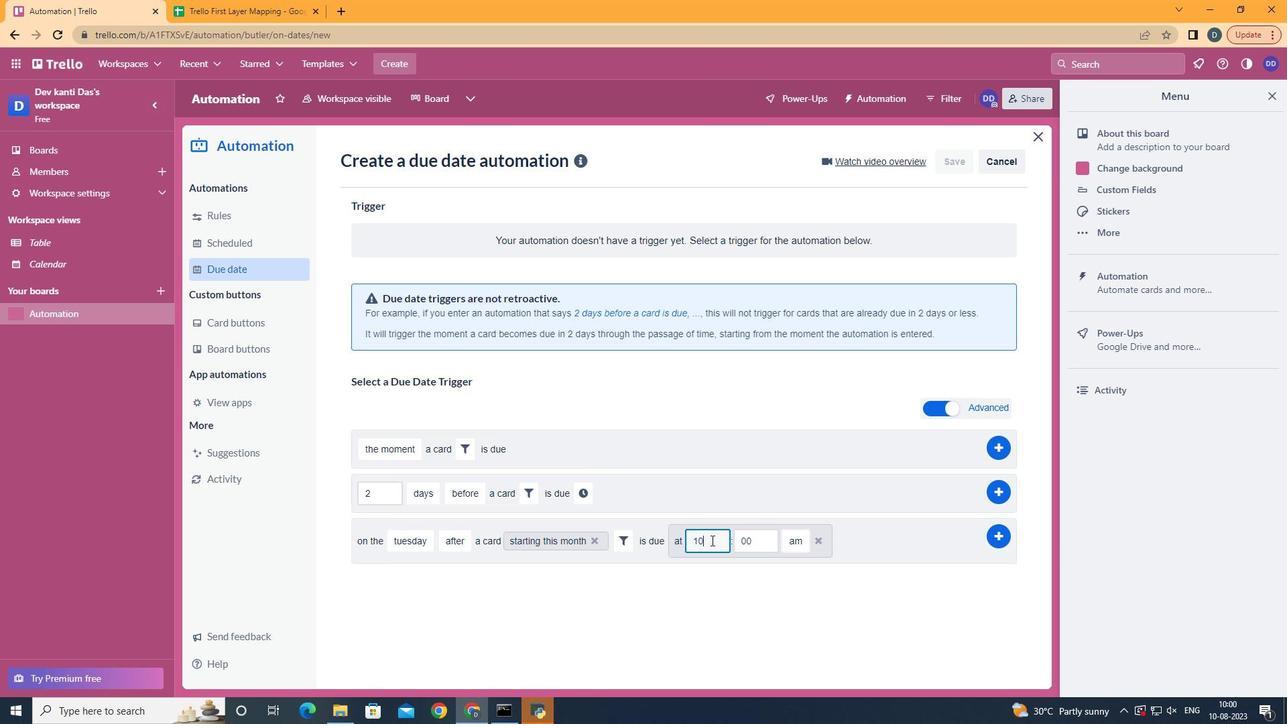 
Action: Key pressed <Key.backspace>1
Screenshot: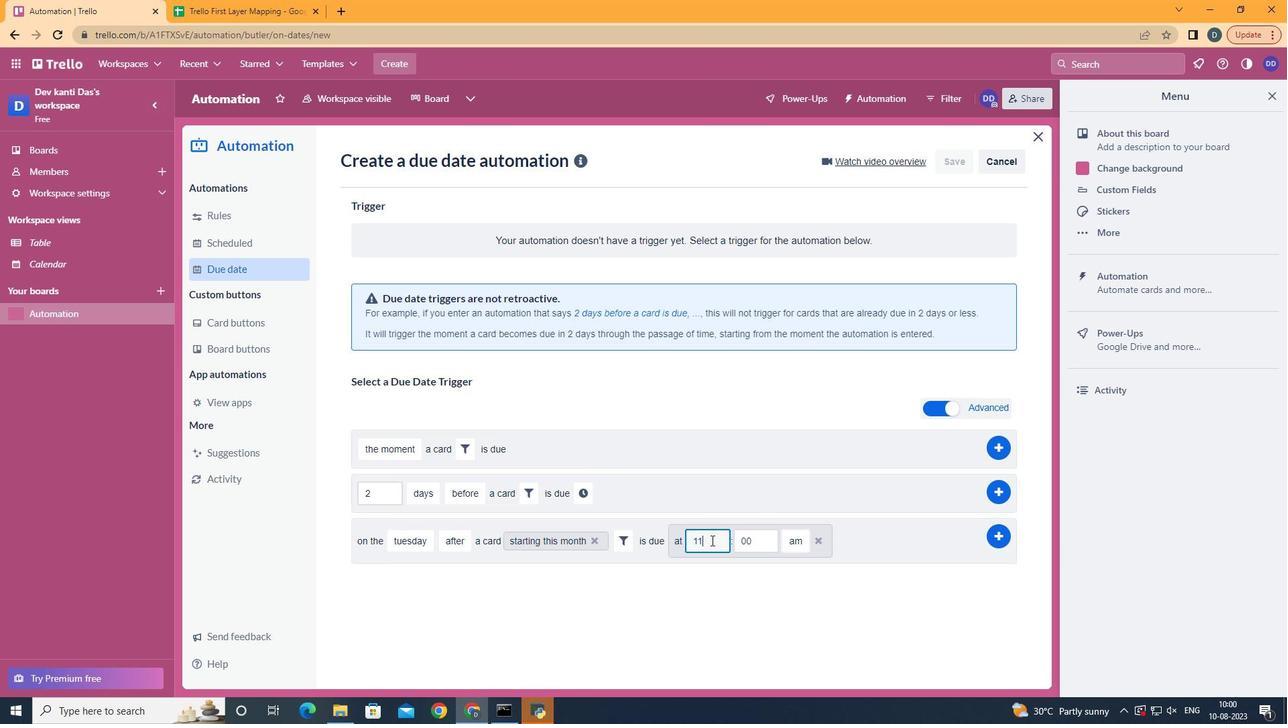 
Action: Mouse moved to (1001, 531)
Screenshot: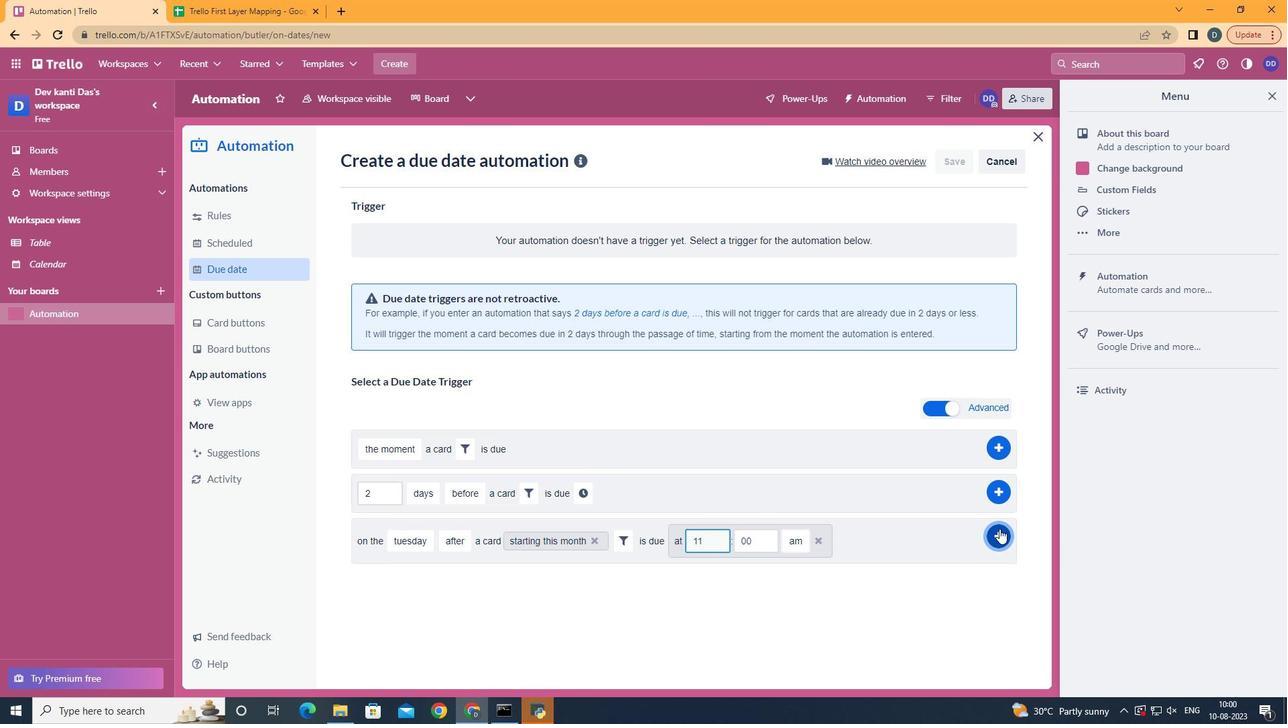 
Action: Mouse pressed left at (1001, 531)
Screenshot: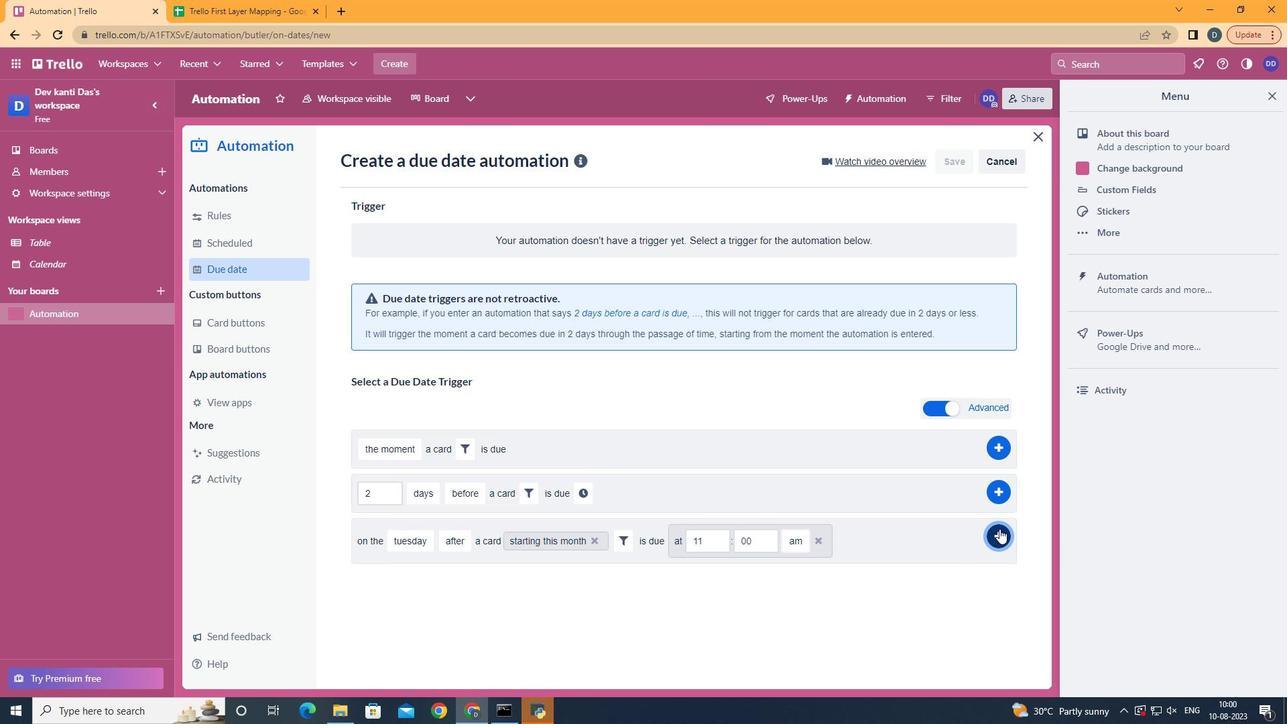 
Action: Mouse moved to (616, 295)
Screenshot: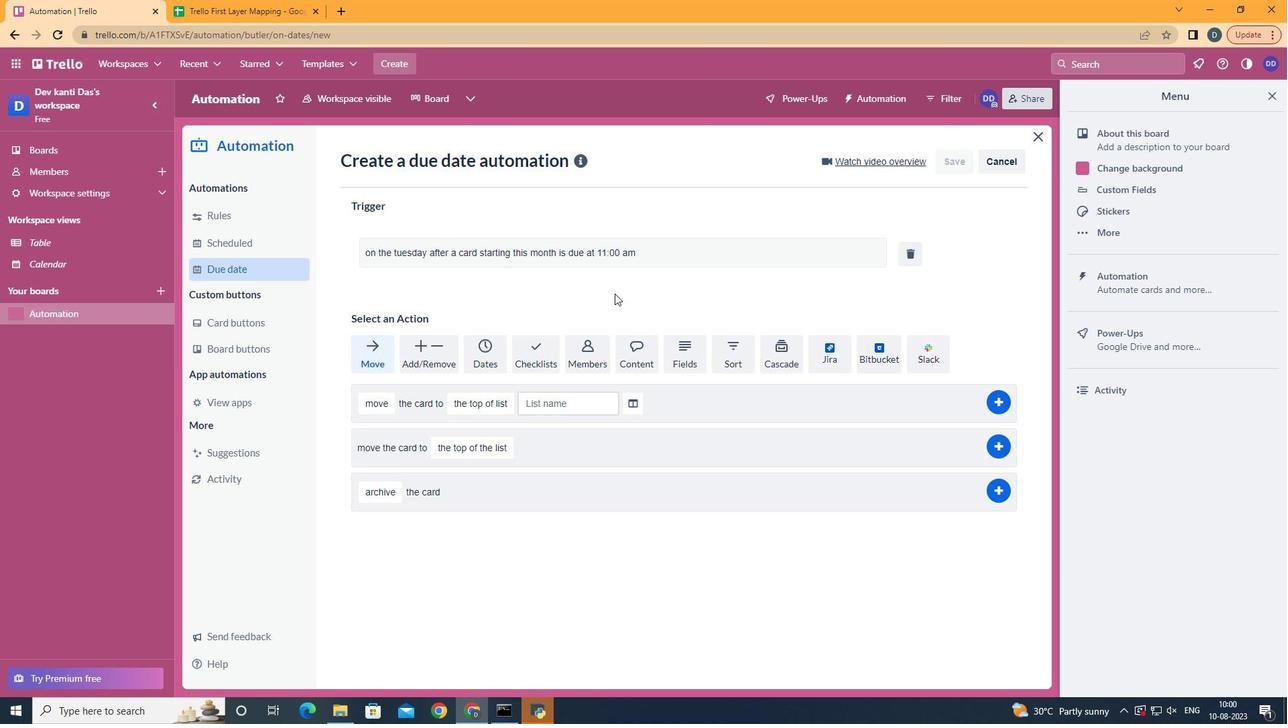 
